 Task: Look for space in Hannō, Japan from 9th June, 2023 to 11th June, 2023 for 2 adults in price range Rs.6000 to Rs.10000. Place can be entire place with 2 bedrooms having 2 beds and 1 bathroom. Property type can be house, flat, guest house. Amenities needed are: wifi. Booking option can be shelf check-in. Required host language is English.
Action: Mouse moved to (553, 132)
Screenshot: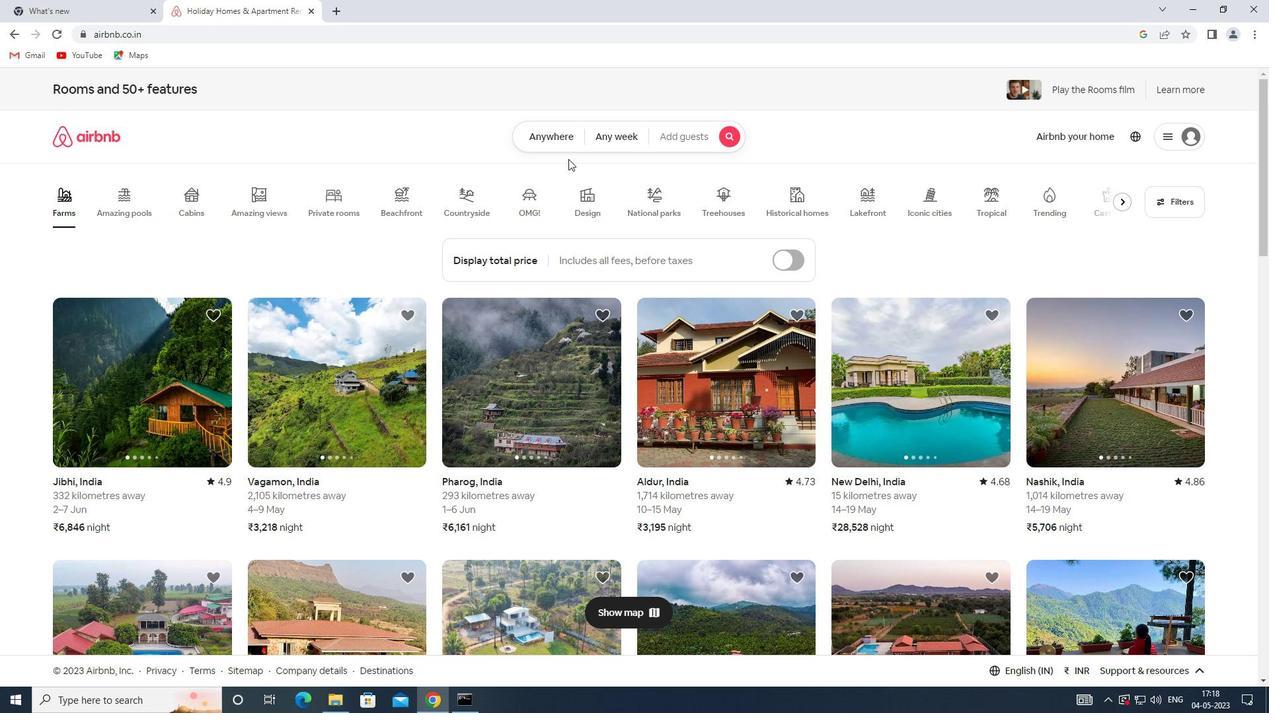 
Action: Mouse pressed left at (553, 132)
Screenshot: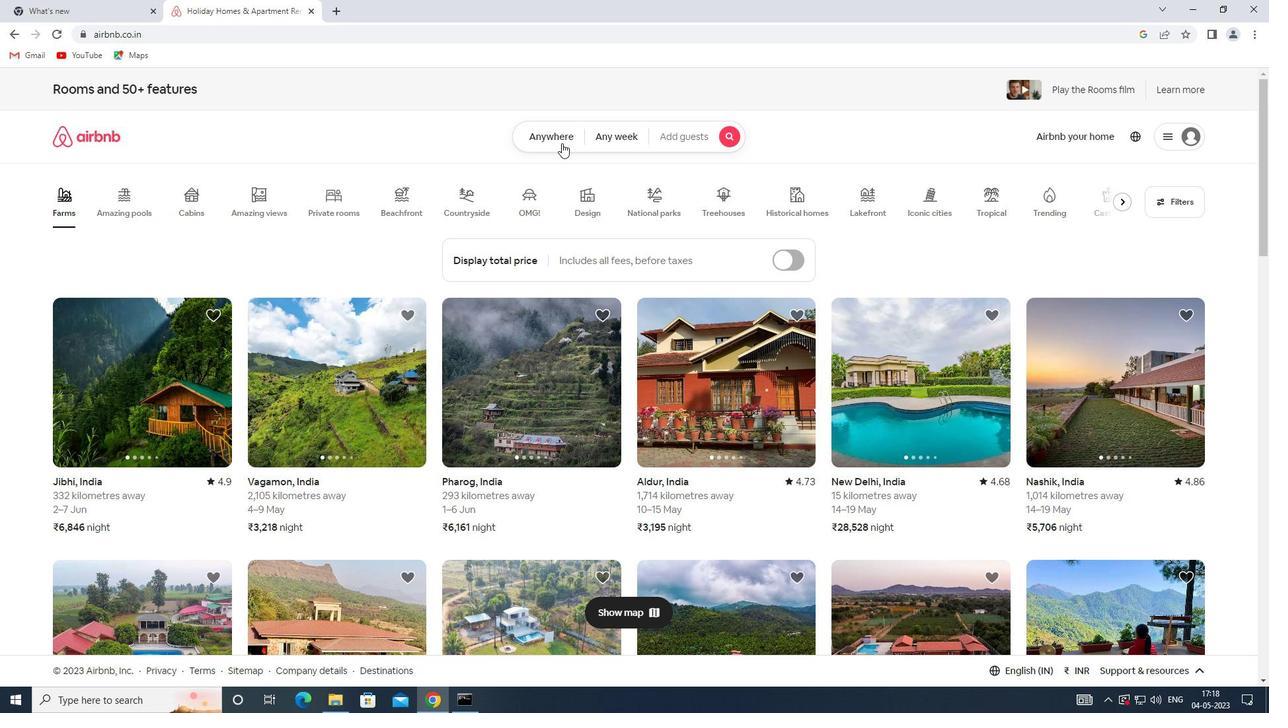 
Action: Mouse moved to (411, 192)
Screenshot: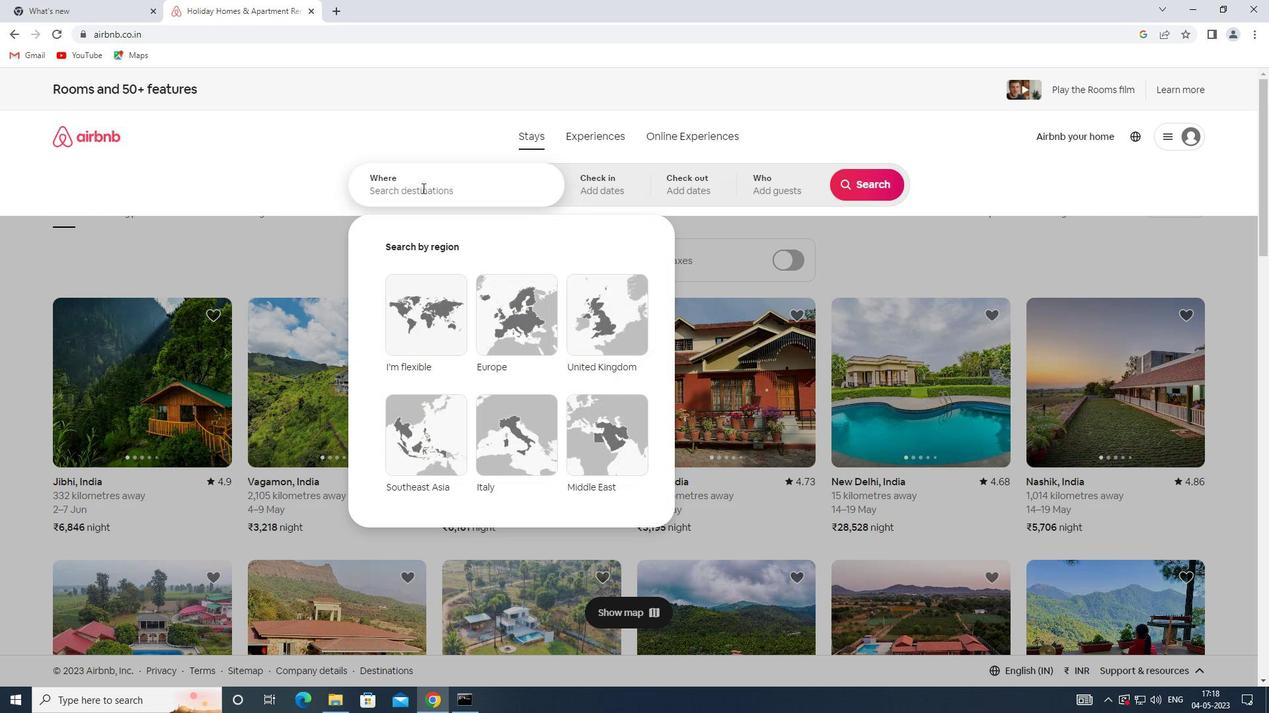 
Action: Mouse pressed left at (411, 192)
Screenshot: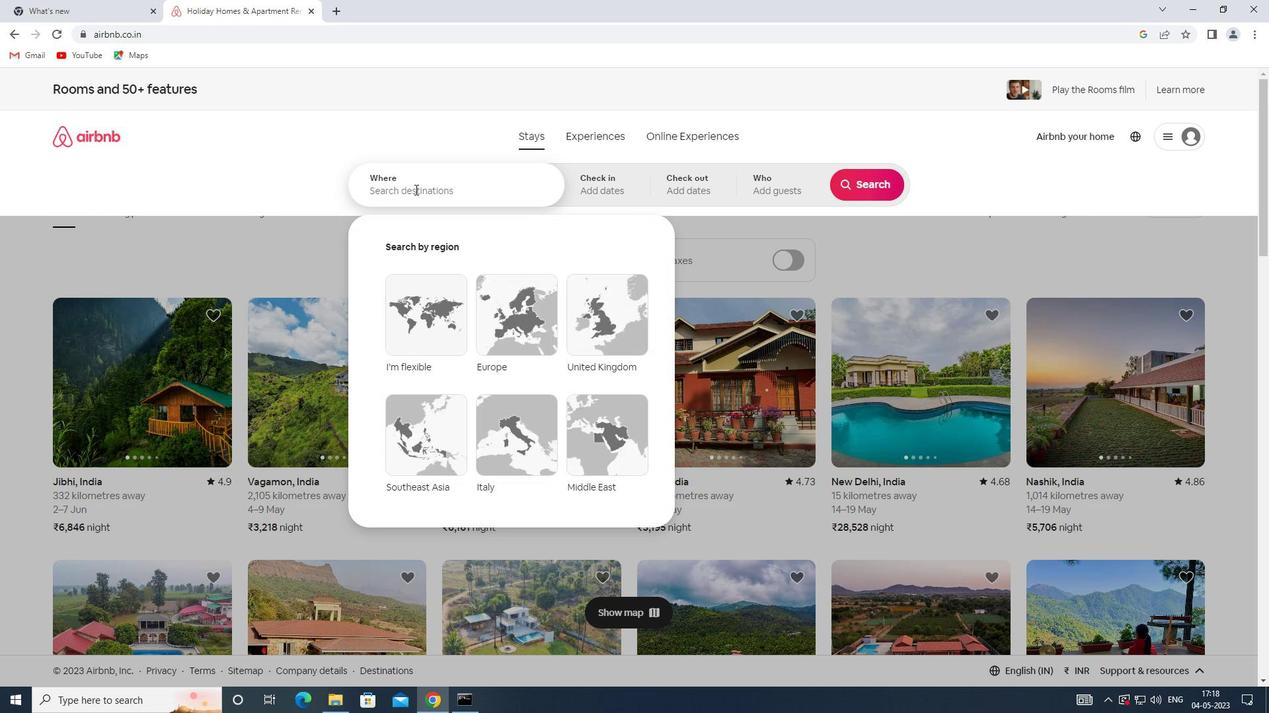 
Action: Key pressed <Key.shift>HANNO,<Key.shift>JAPAN
Screenshot: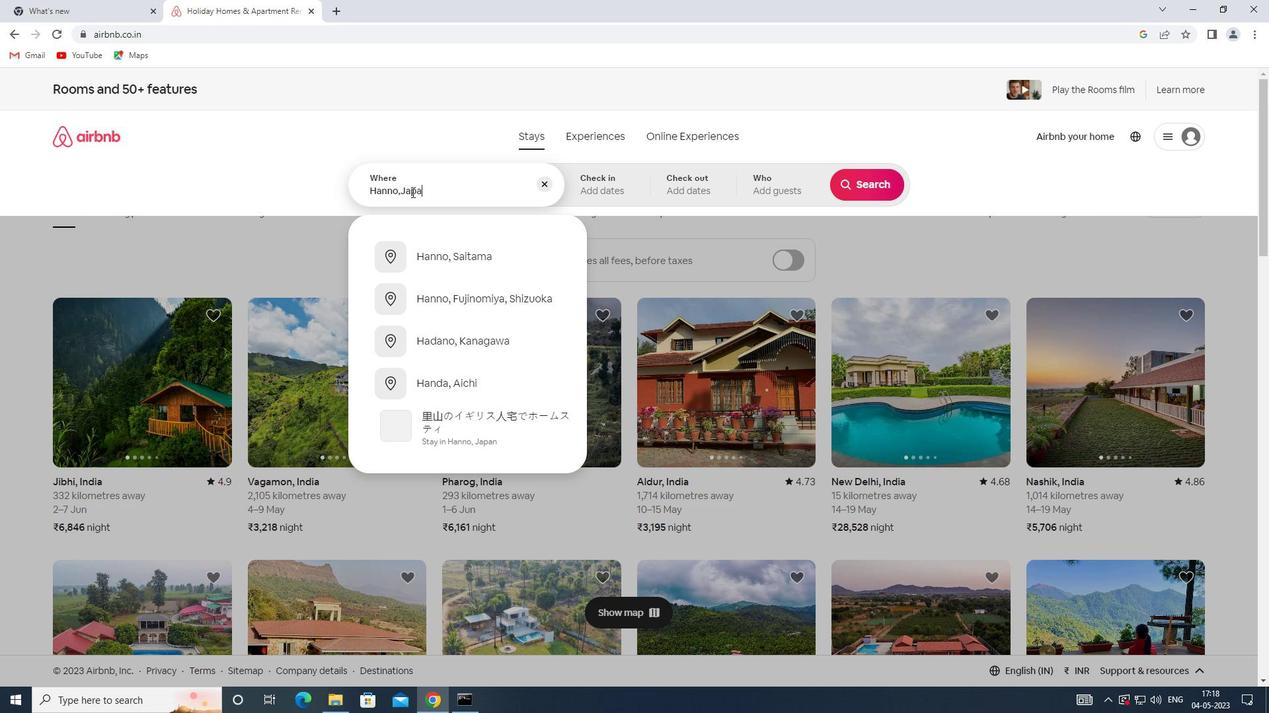 
Action: Mouse moved to (628, 192)
Screenshot: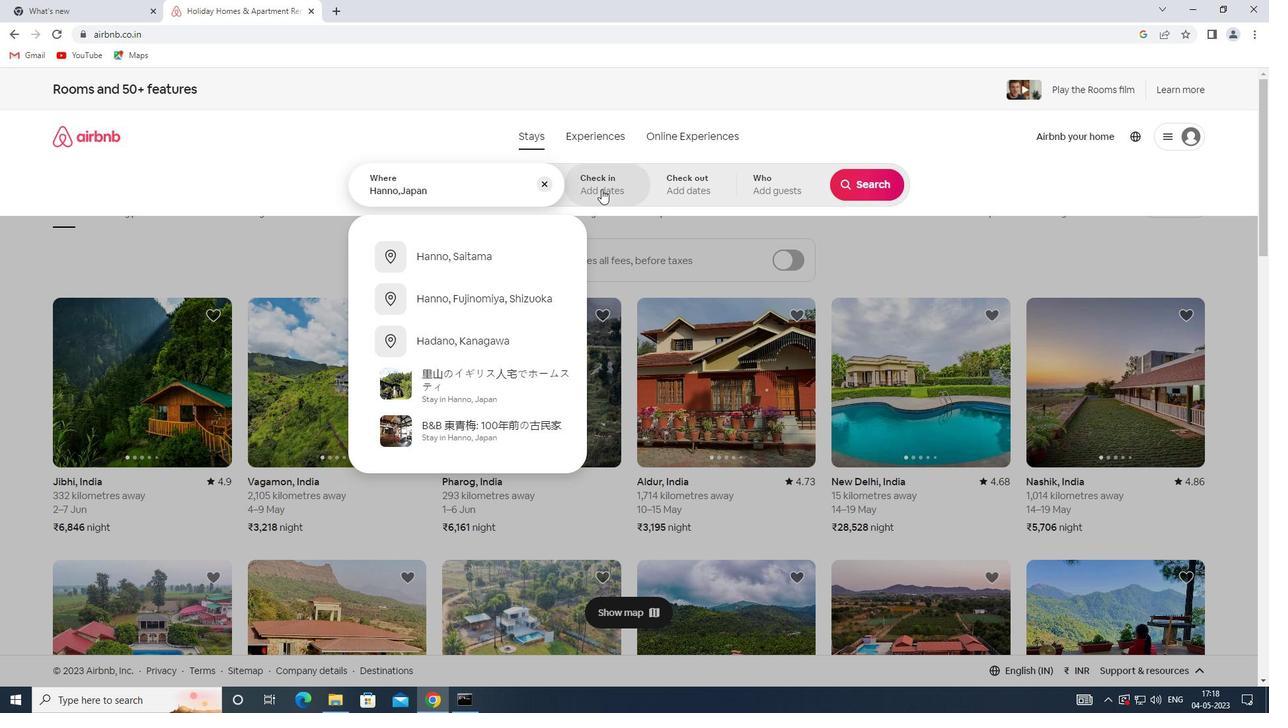 
Action: Mouse pressed left at (628, 192)
Screenshot: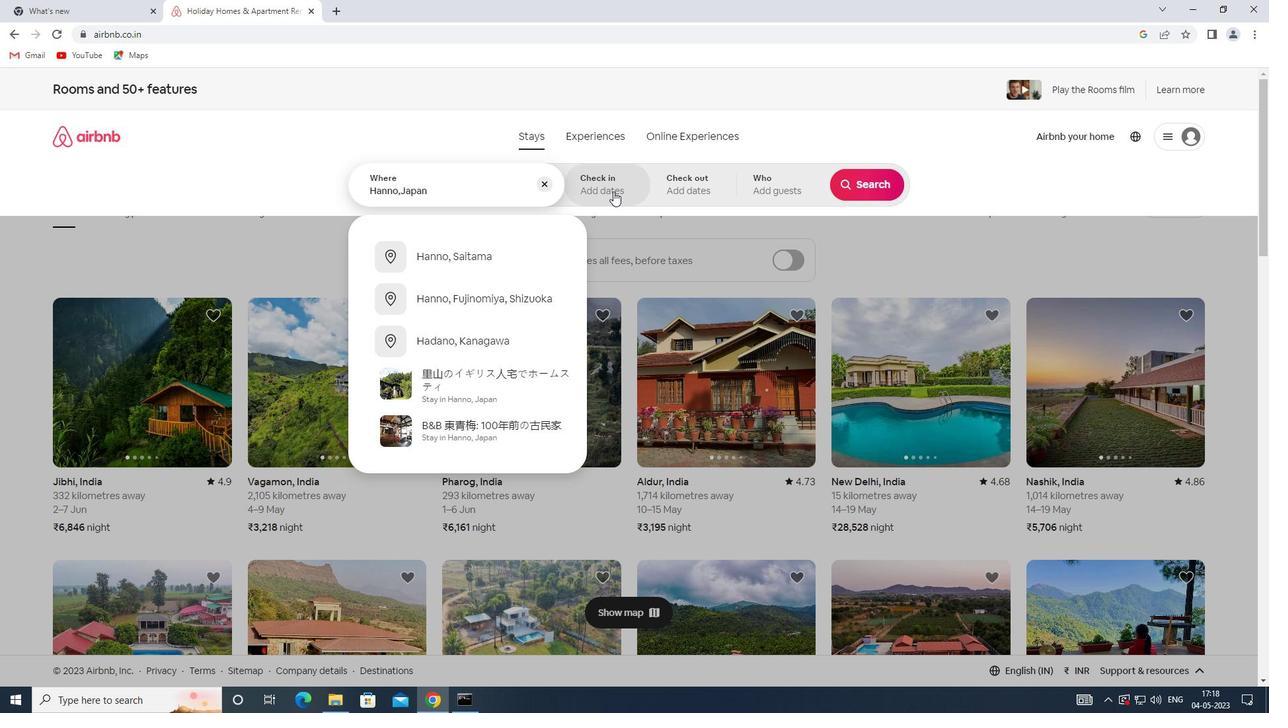 
Action: Mouse moved to (809, 381)
Screenshot: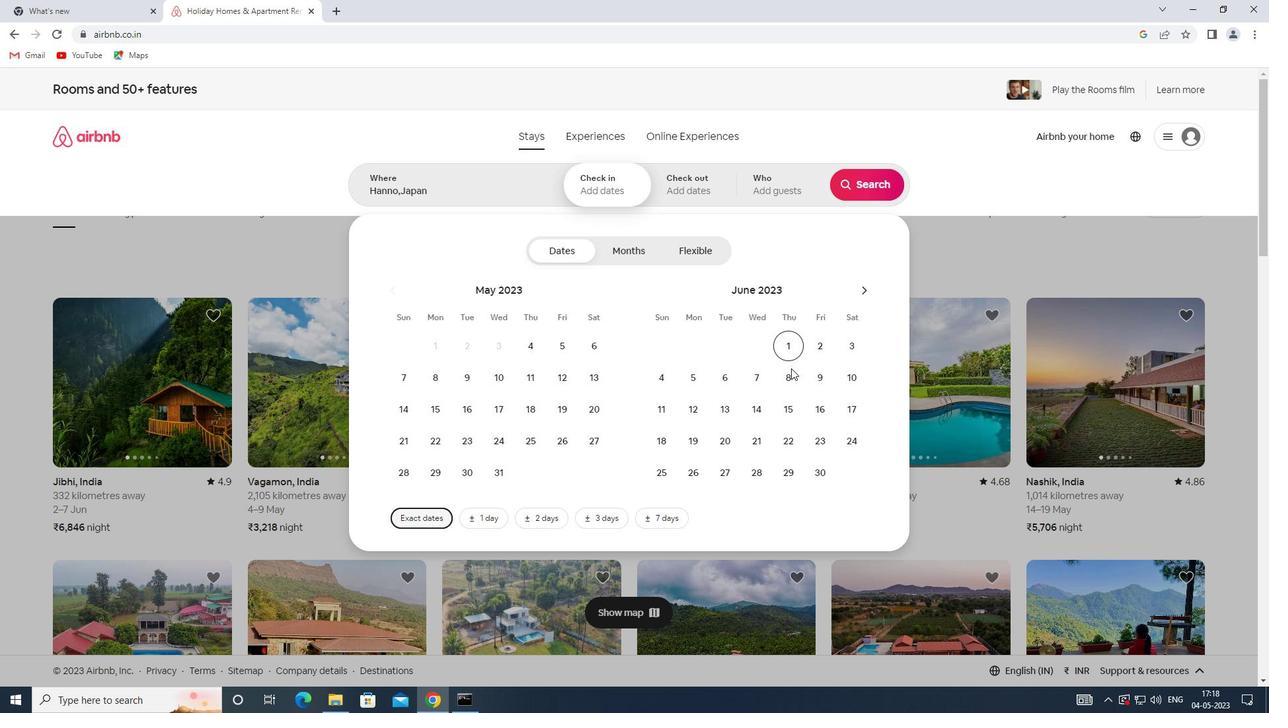 
Action: Mouse pressed left at (809, 381)
Screenshot: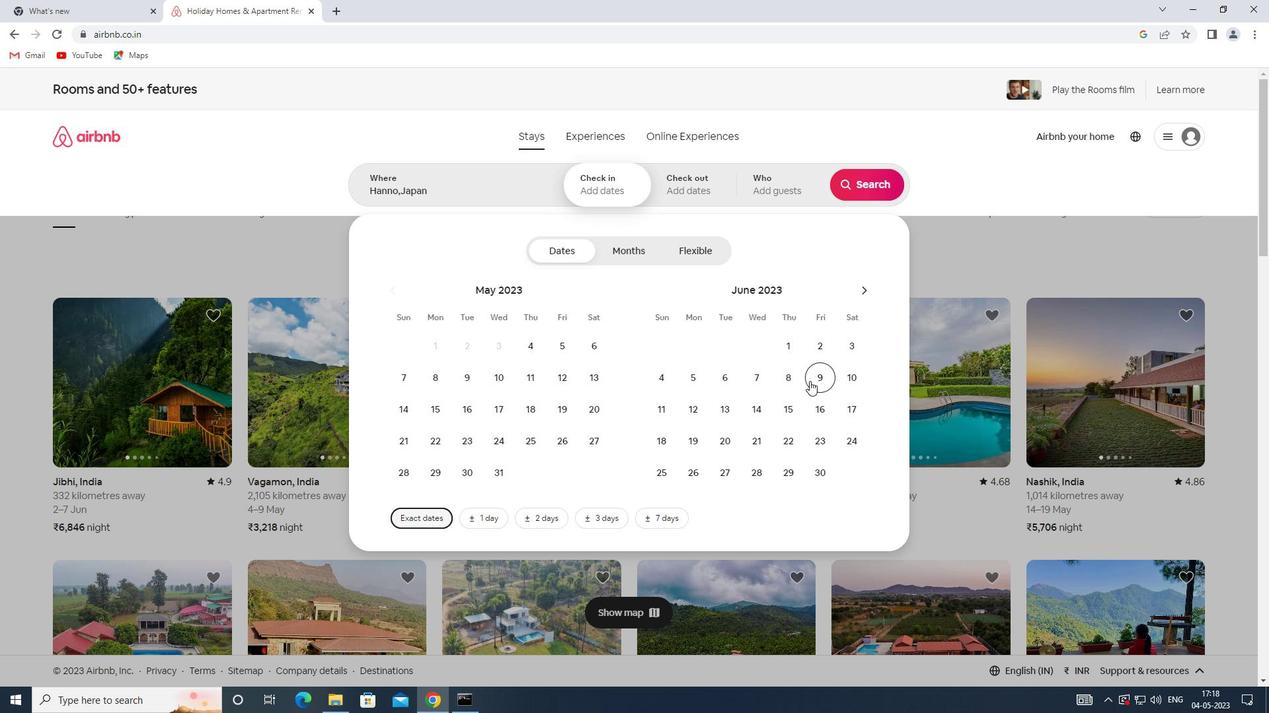 
Action: Mouse moved to (658, 413)
Screenshot: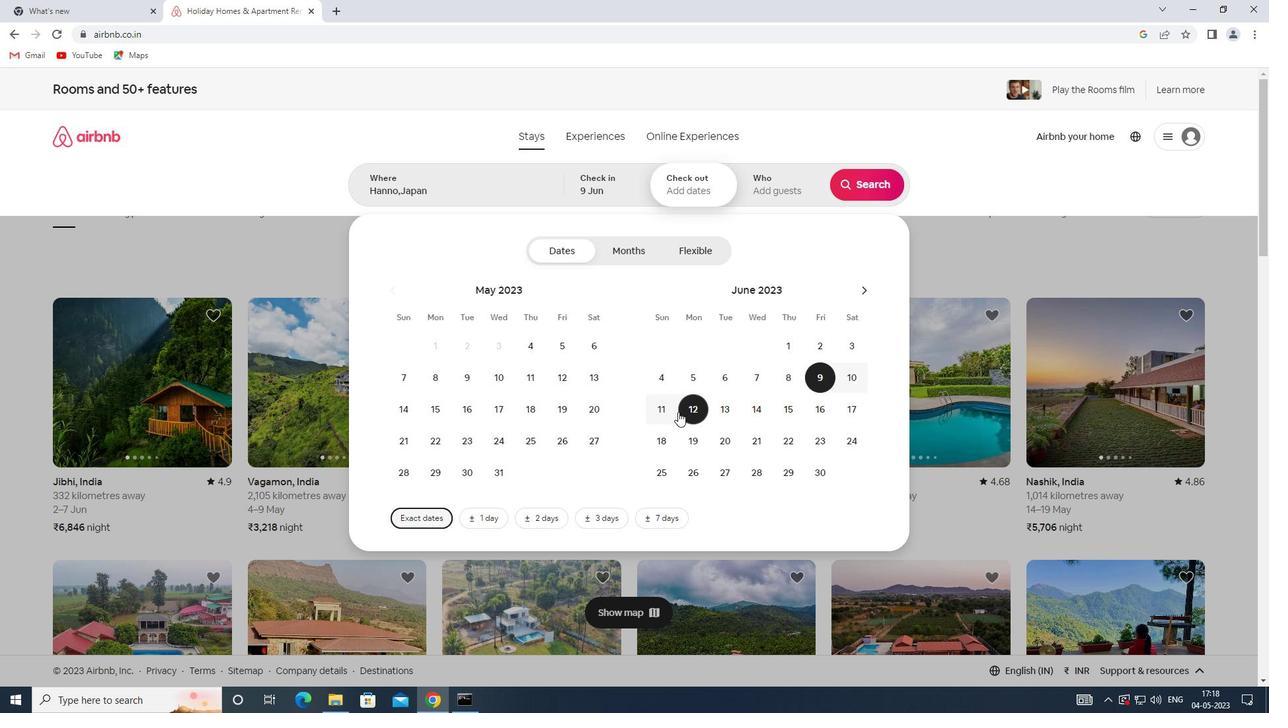 
Action: Mouse pressed left at (658, 413)
Screenshot: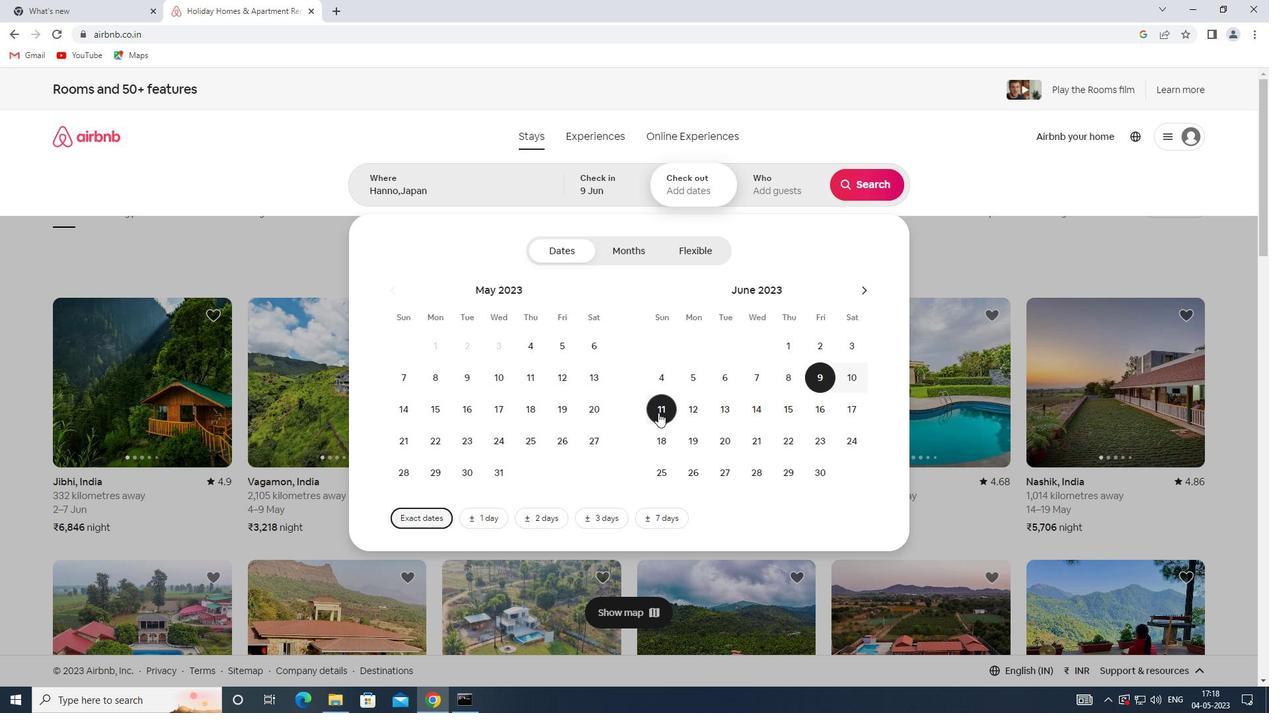 
Action: Mouse moved to (774, 189)
Screenshot: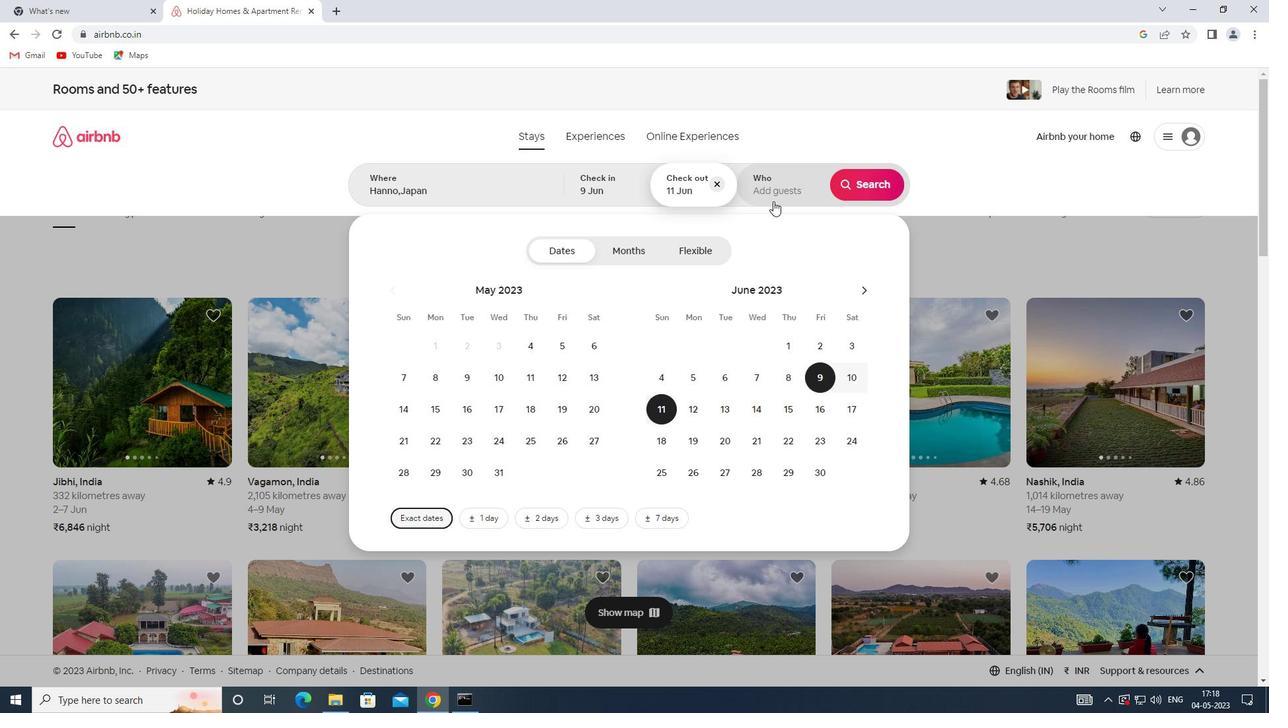 
Action: Mouse pressed left at (774, 189)
Screenshot: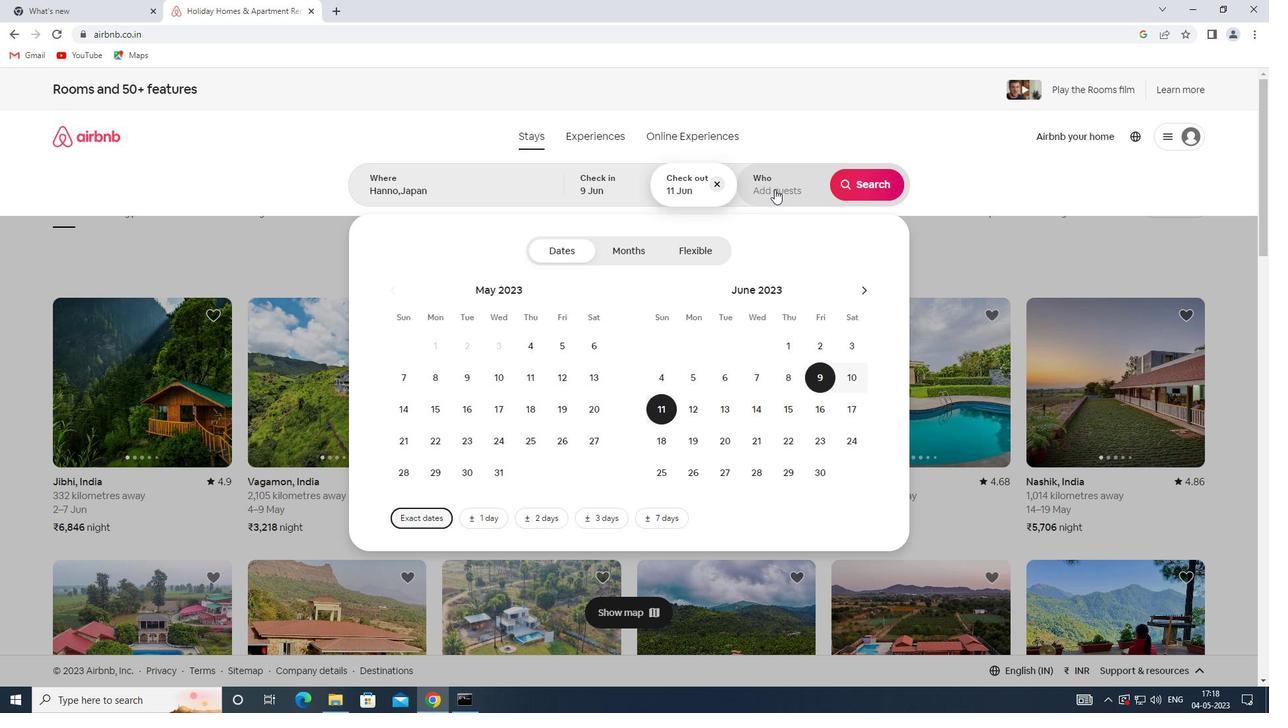 
Action: Mouse moved to (863, 259)
Screenshot: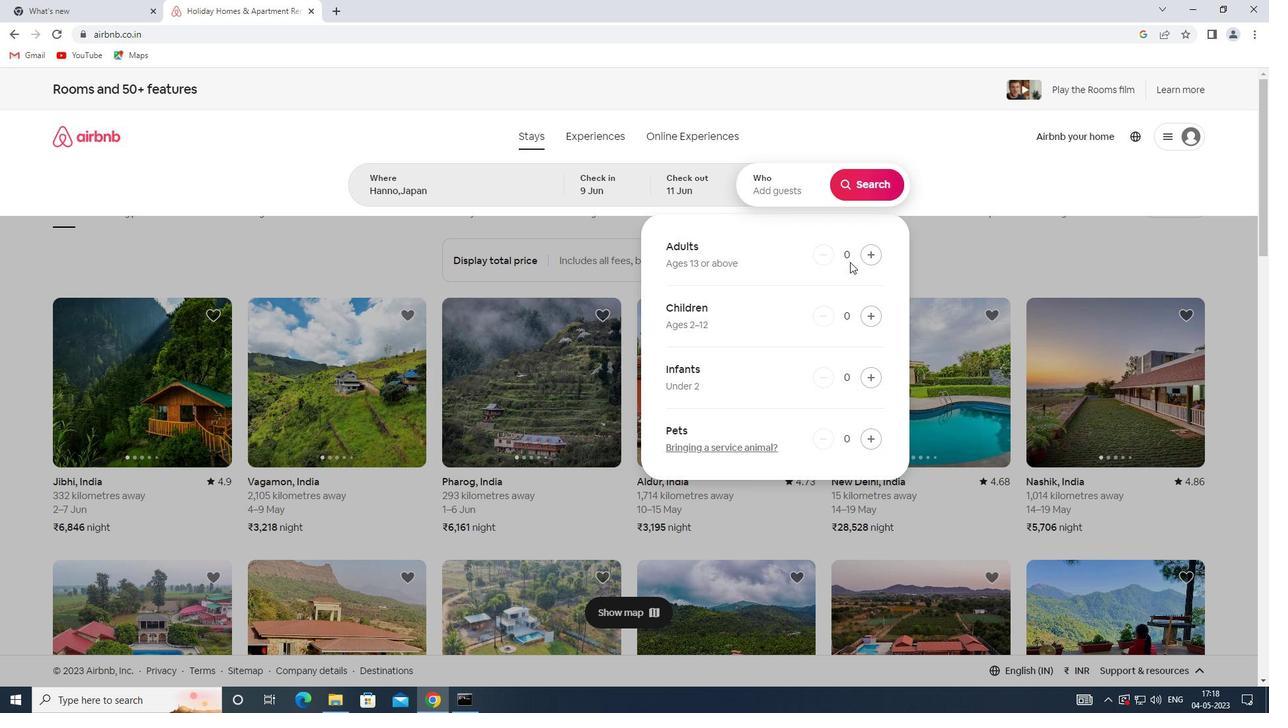 
Action: Mouse pressed left at (863, 259)
Screenshot: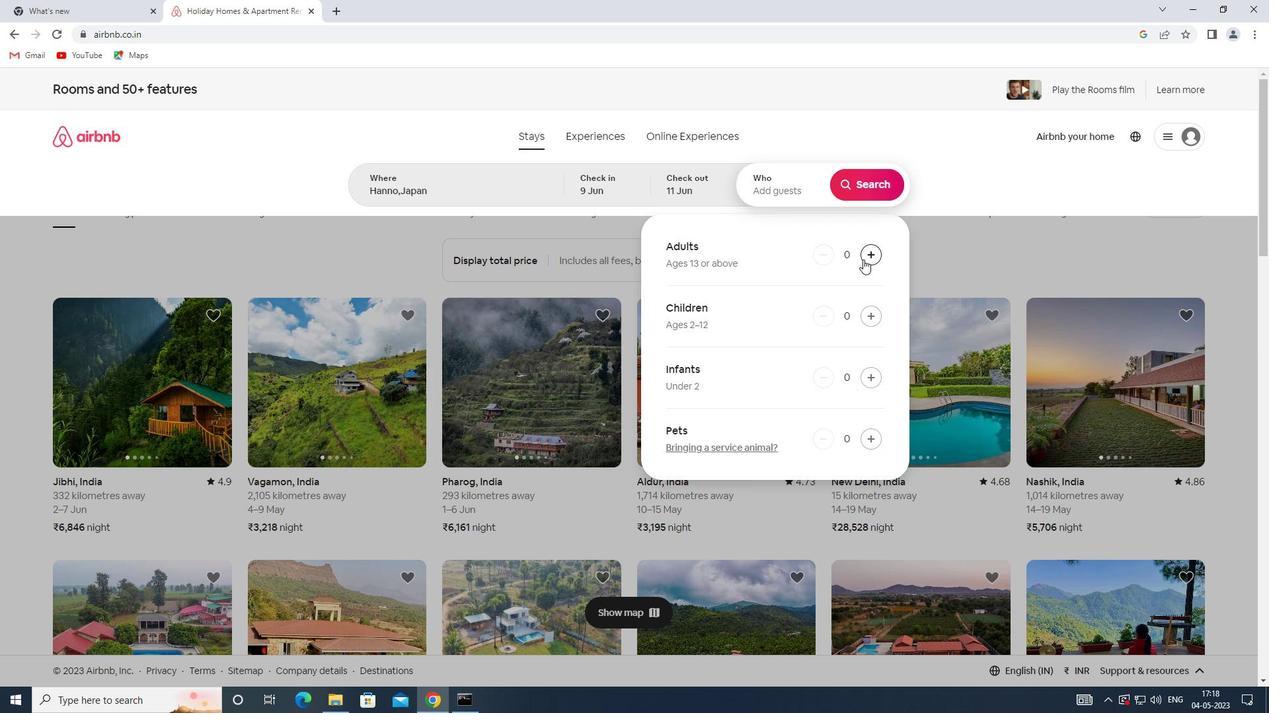 
Action: Mouse pressed left at (863, 259)
Screenshot: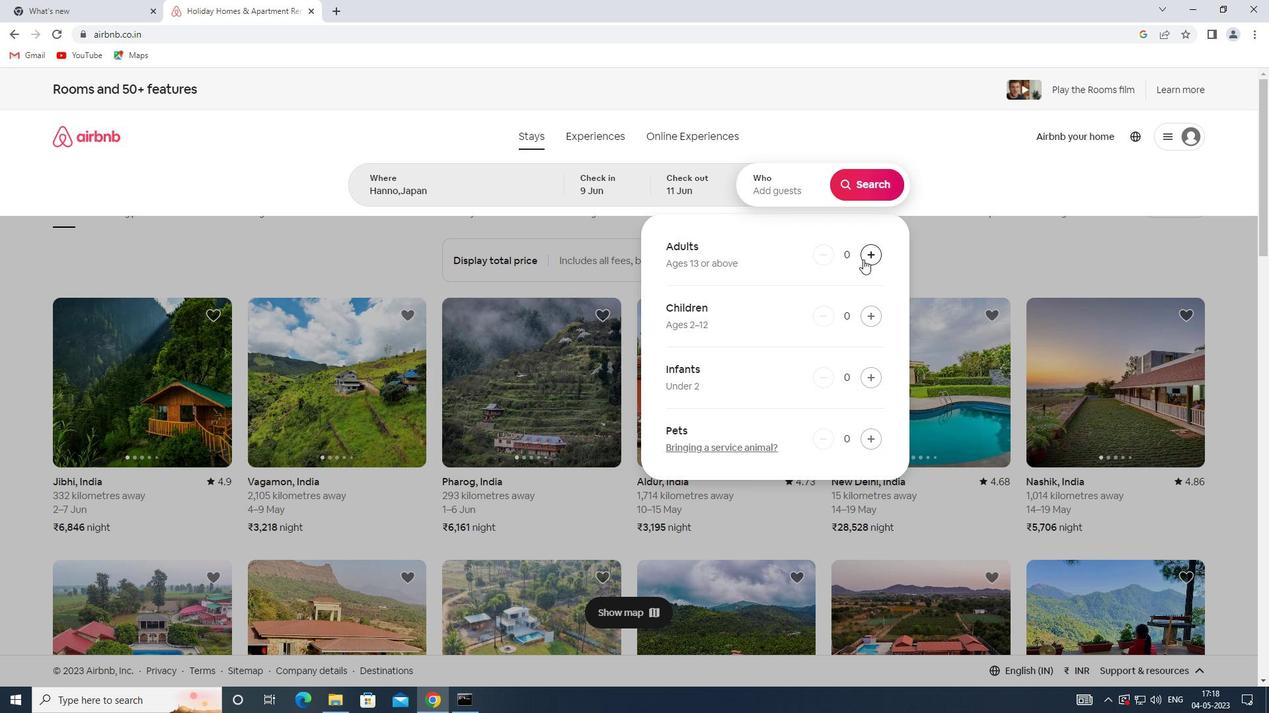 
Action: Mouse moved to (865, 194)
Screenshot: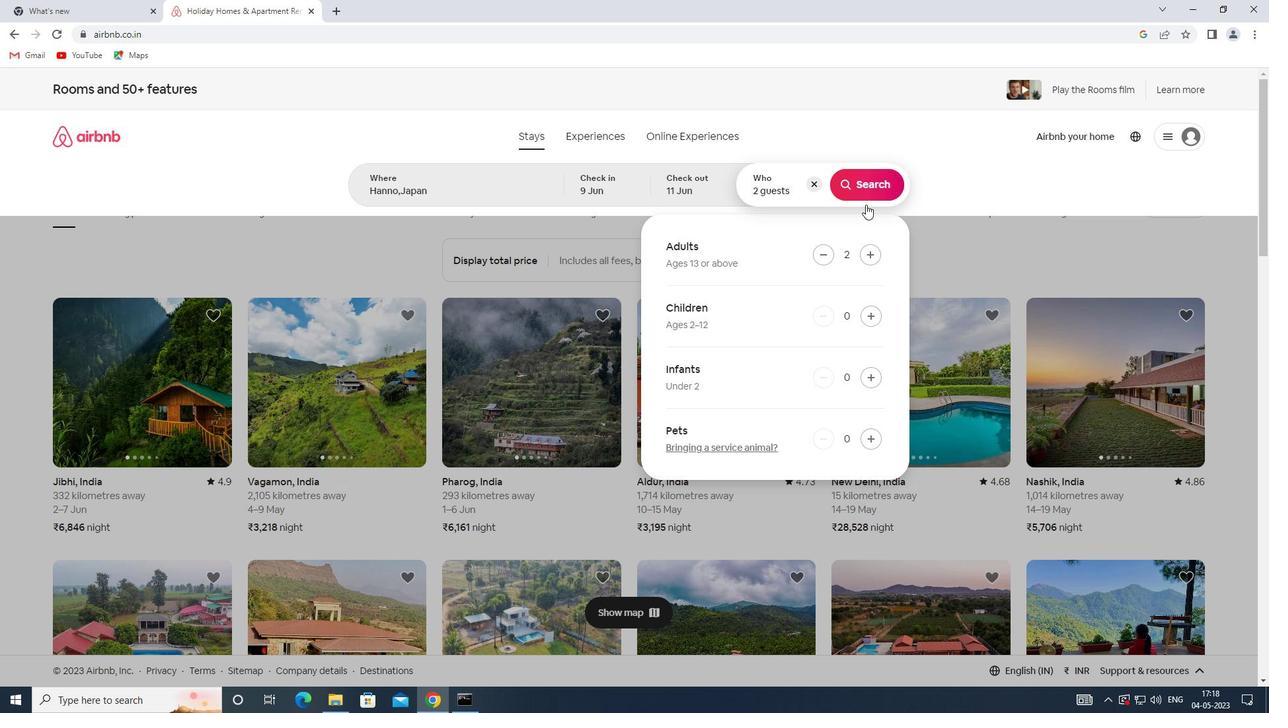 
Action: Mouse pressed left at (865, 194)
Screenshot: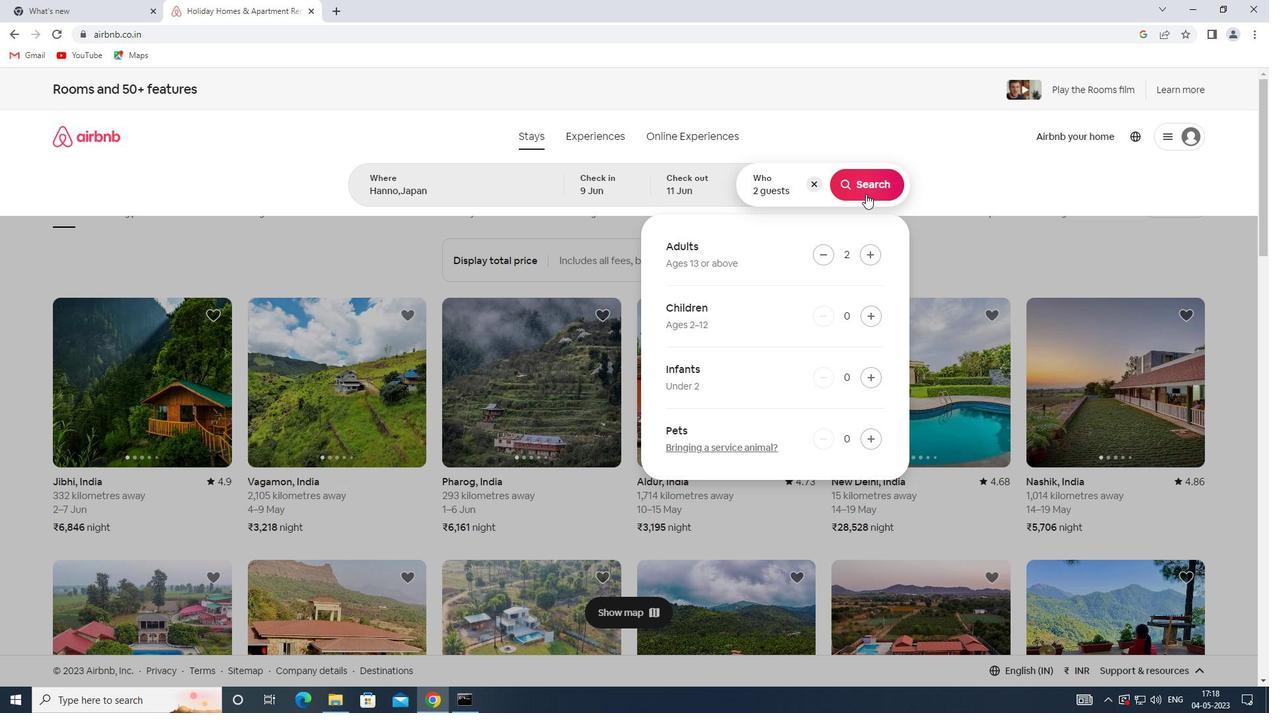 
Action: Mouse moved to (1193, 150)
Screenshot: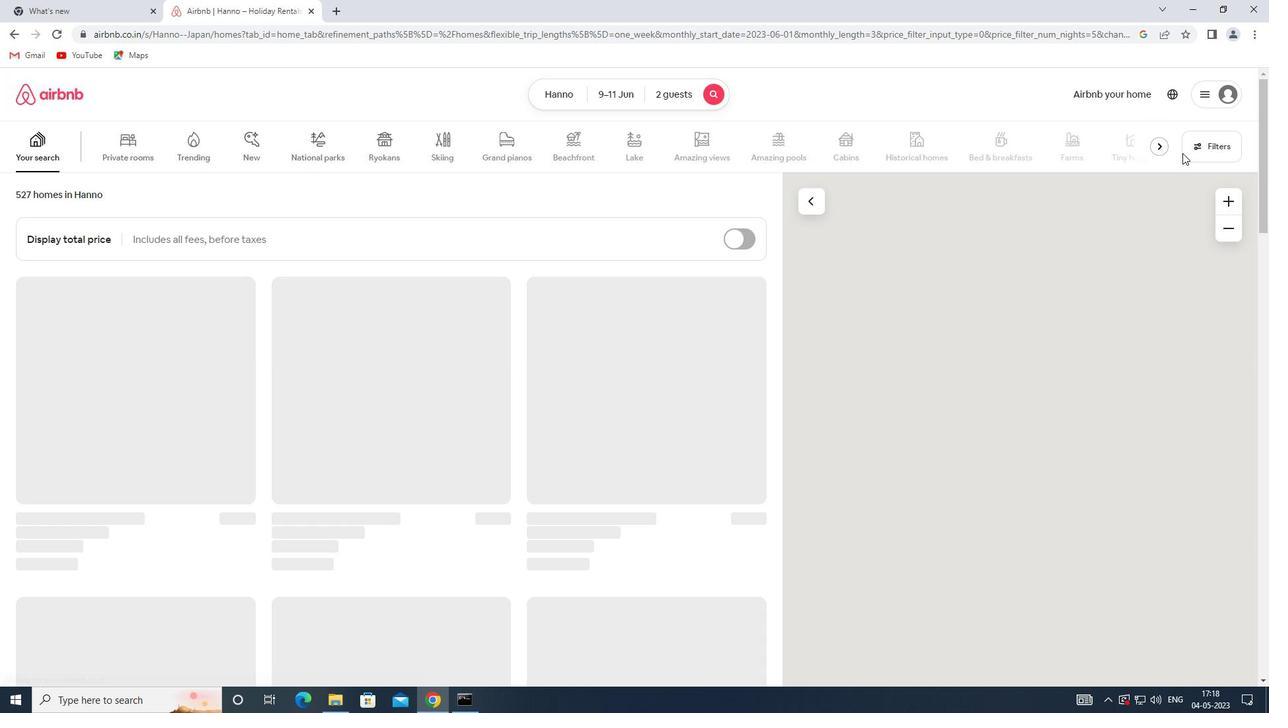 
Action: Mouse pressed left at (1193, 150)
Screenshot: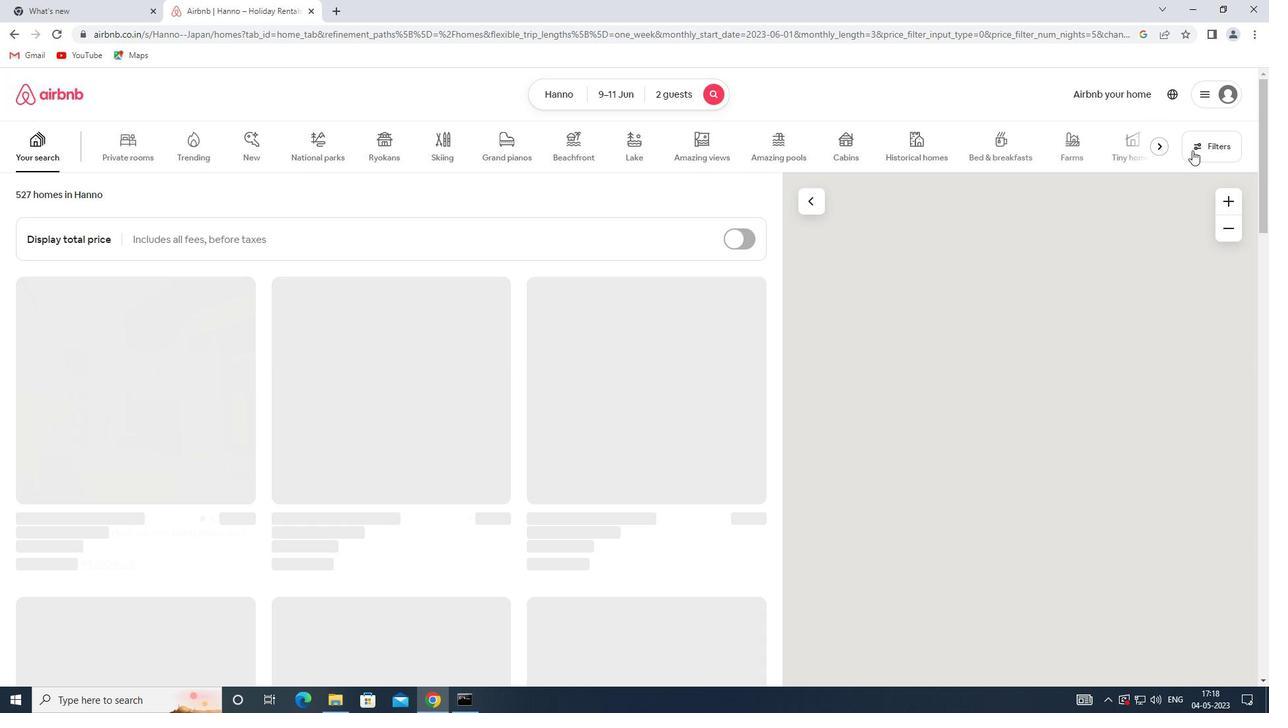 
Action: Mouse moved to (487, 317)
Screenshot: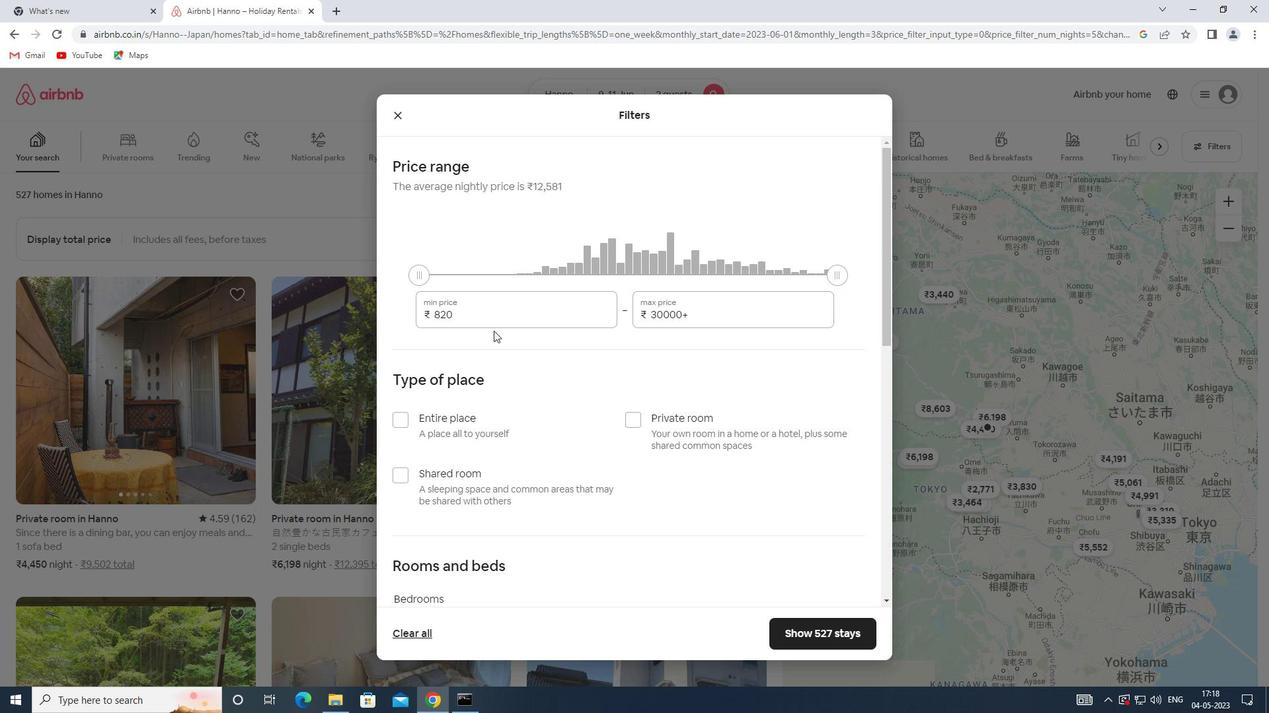 
Action: Mouse pressed left at (487, 317)
Screenshot: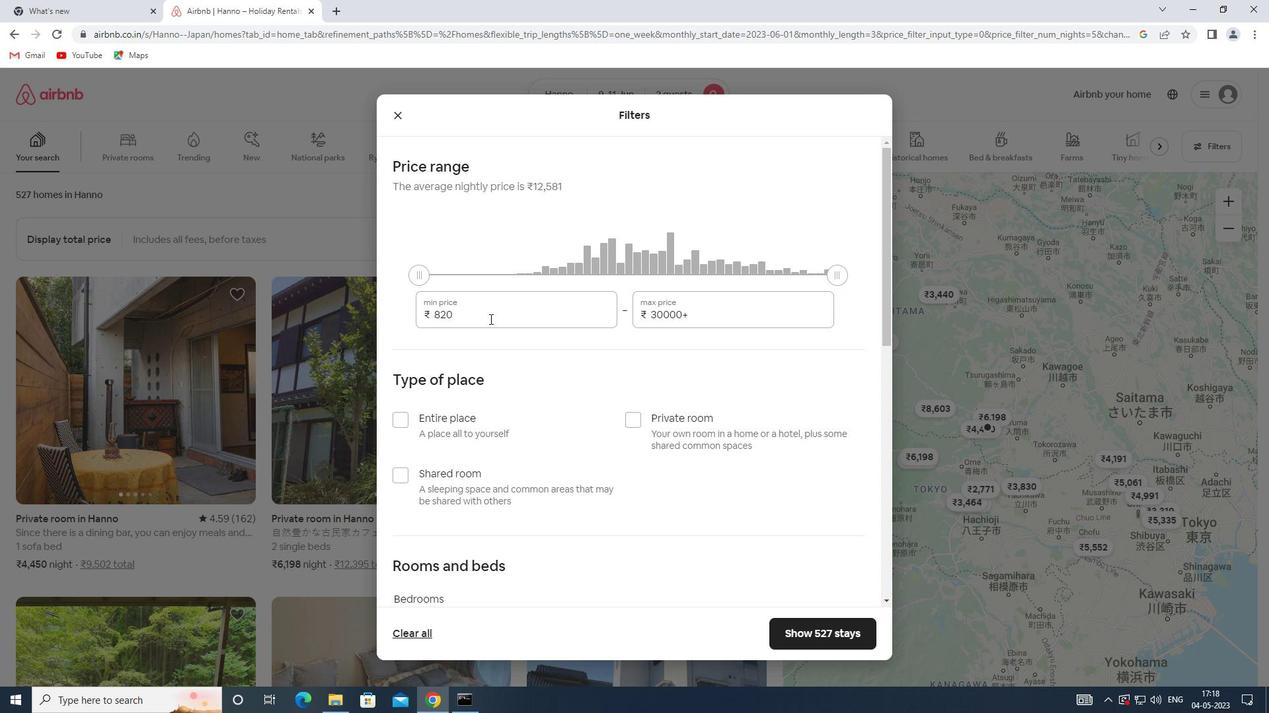 
Action: Mouse moved to (281, 317)
Screenshot: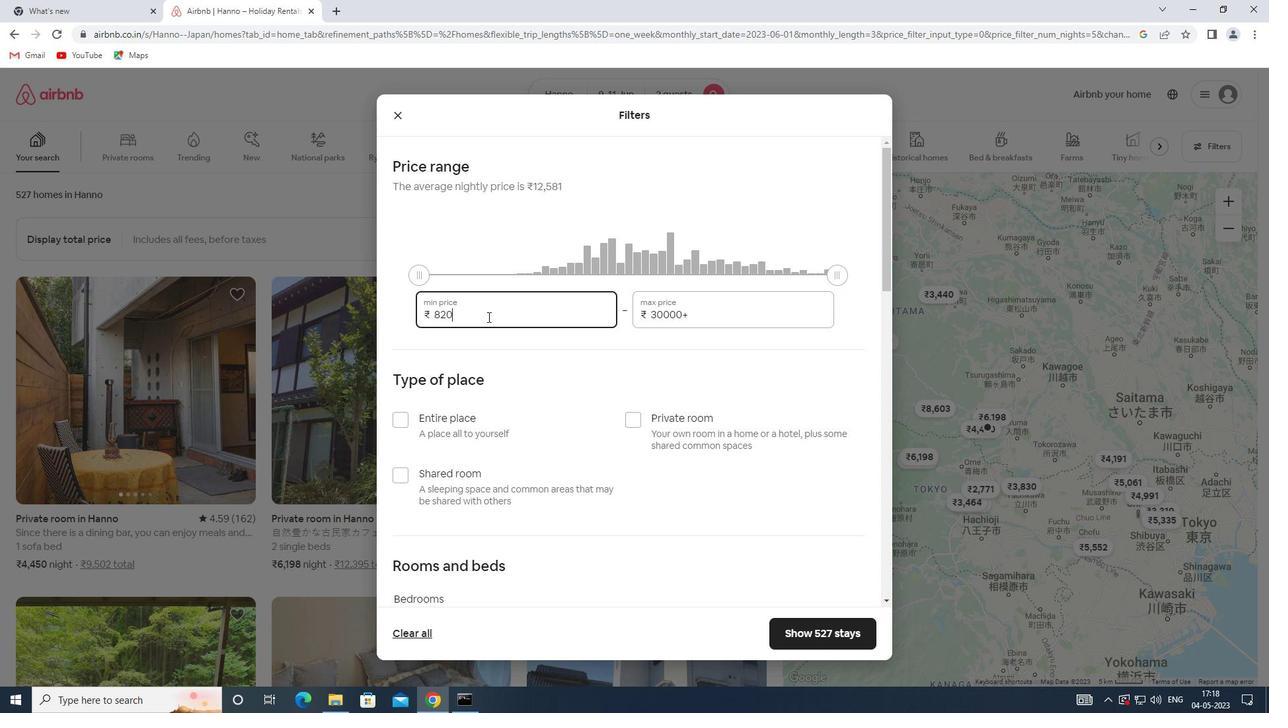 
Action: Key pressed 6000
Screenshot: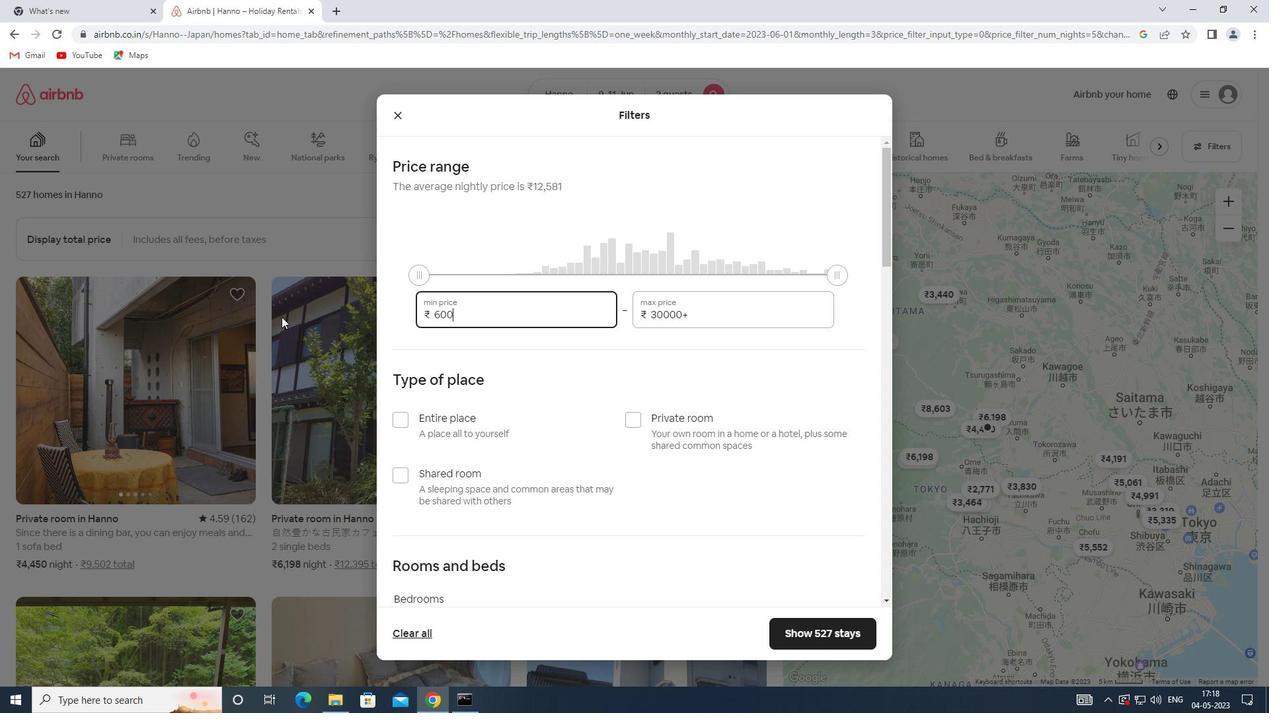 
Action: Mouse moved to (707, 315)
Screenshot: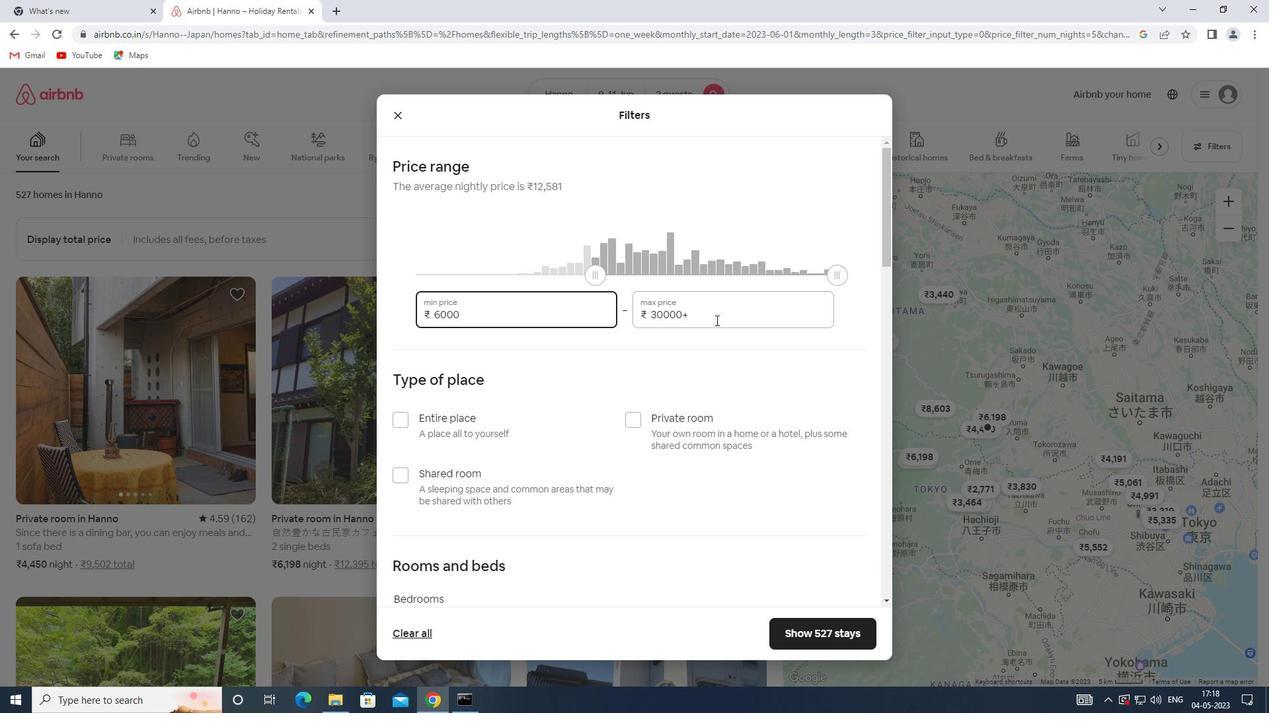 
Action: Mouse pressed left at (707, 315)
Screenshot: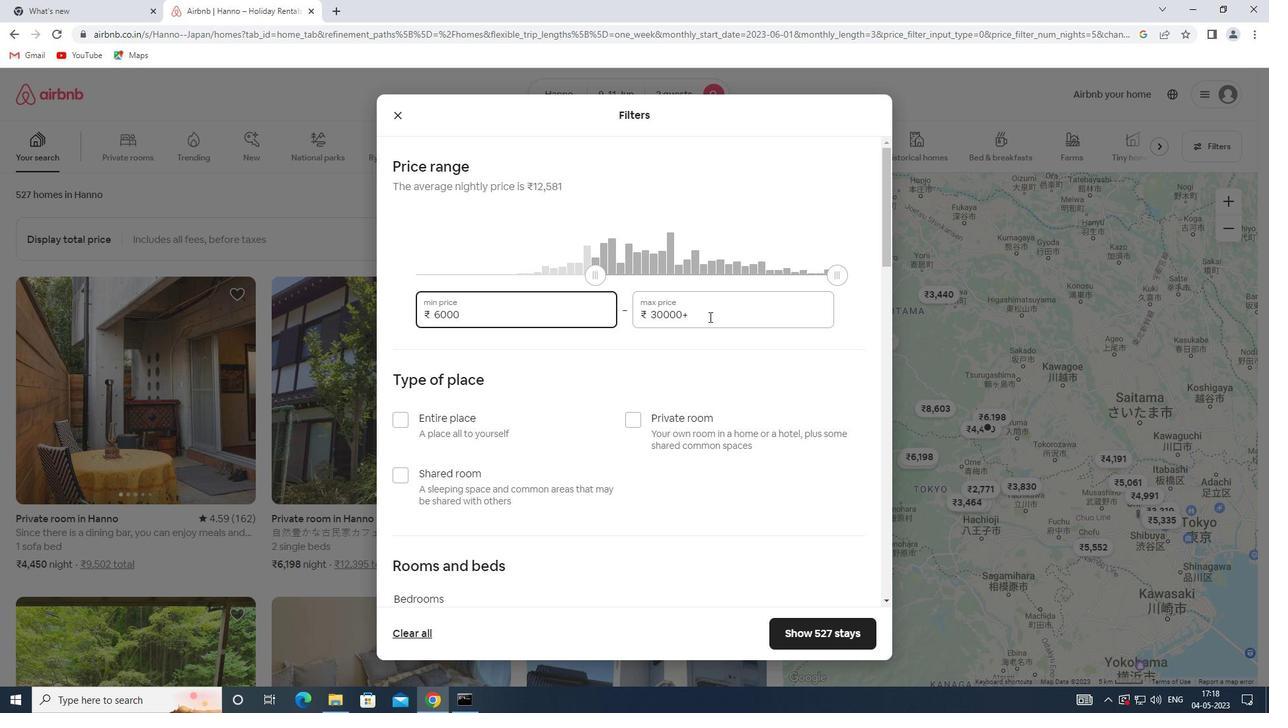 
Action: Mouse moved to (571, 314)
Screenshot: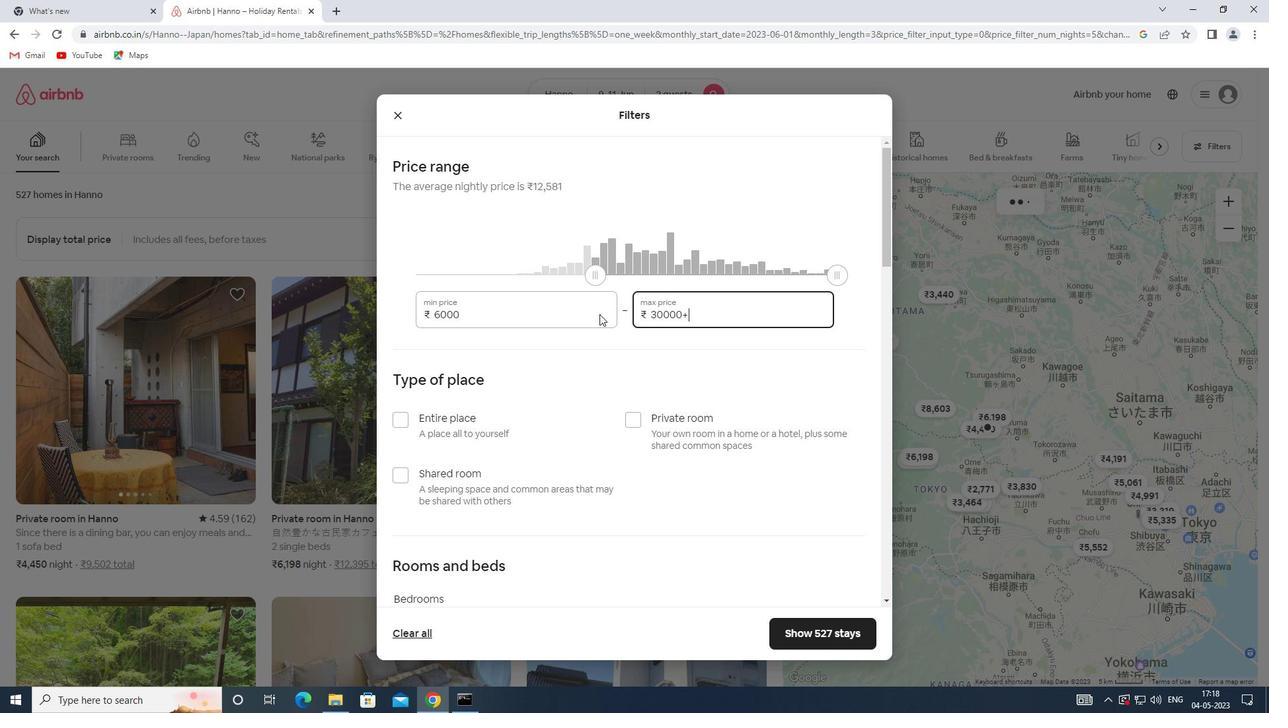 
Action: Key pressed 10000
Screenshot: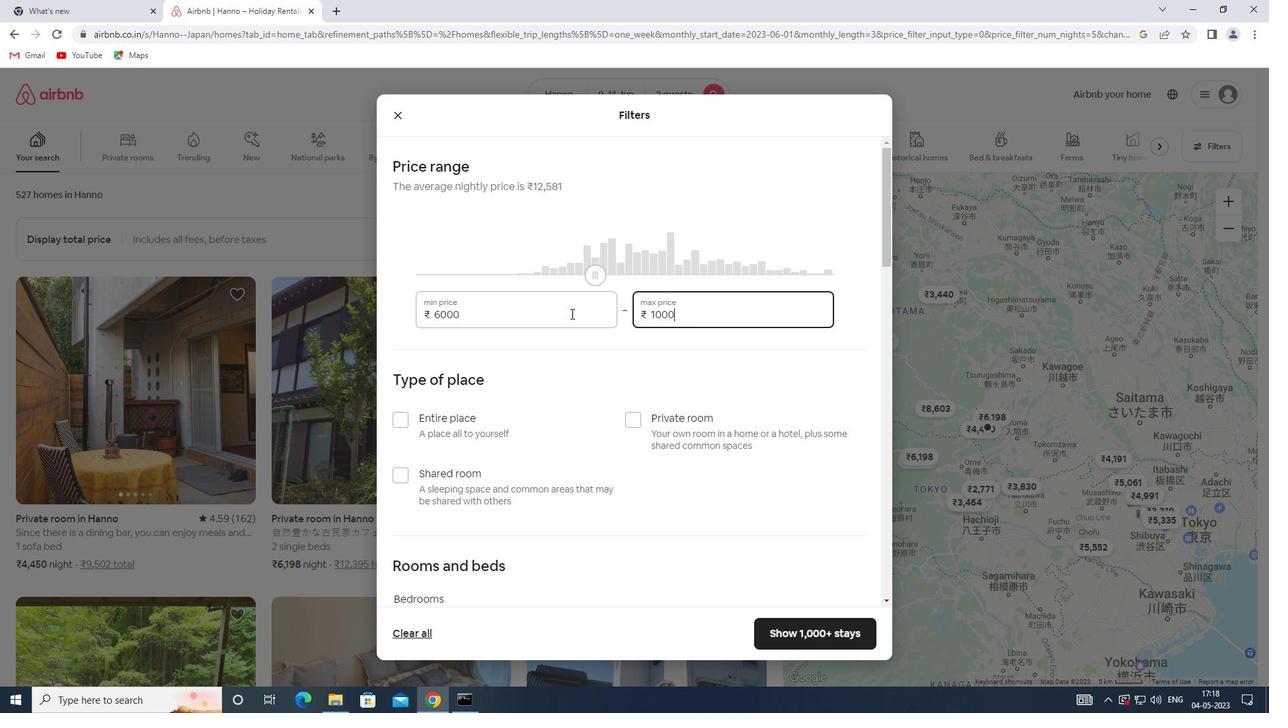 
Action: Mouse moved to (399, 419)
Screenshot: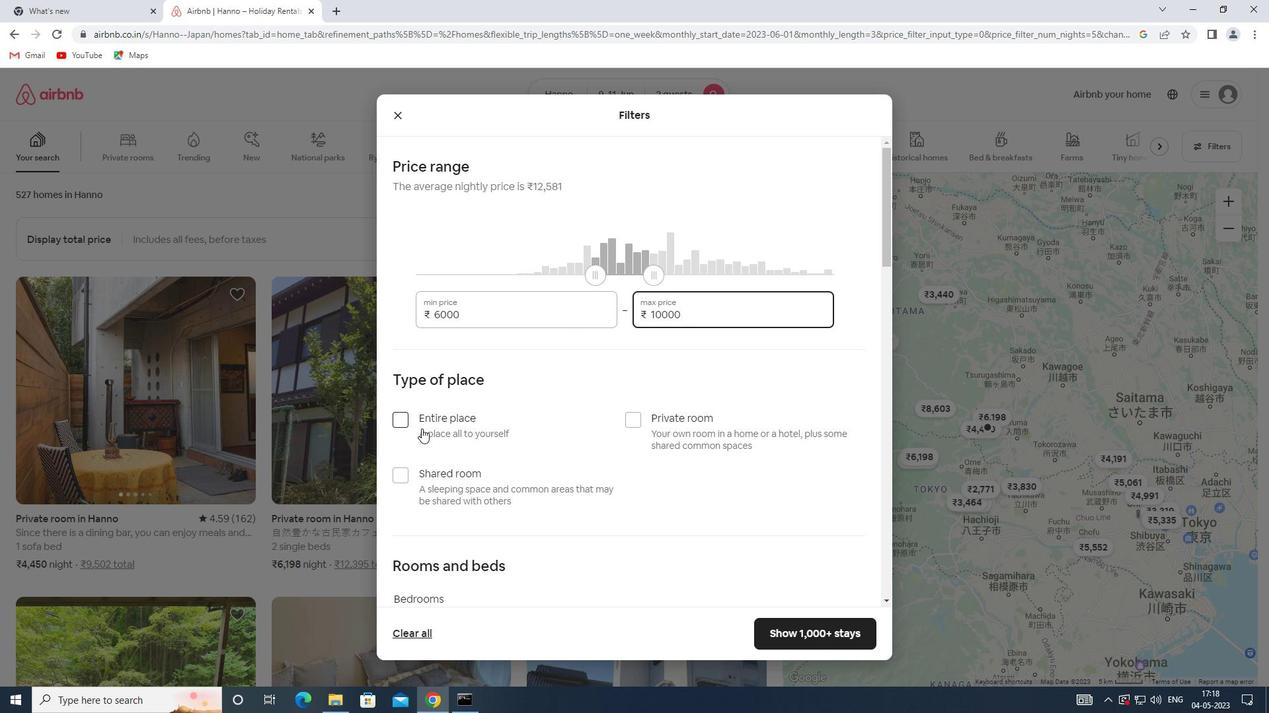 
Action: Mouse pressed left at (399, 419)
Screenshot: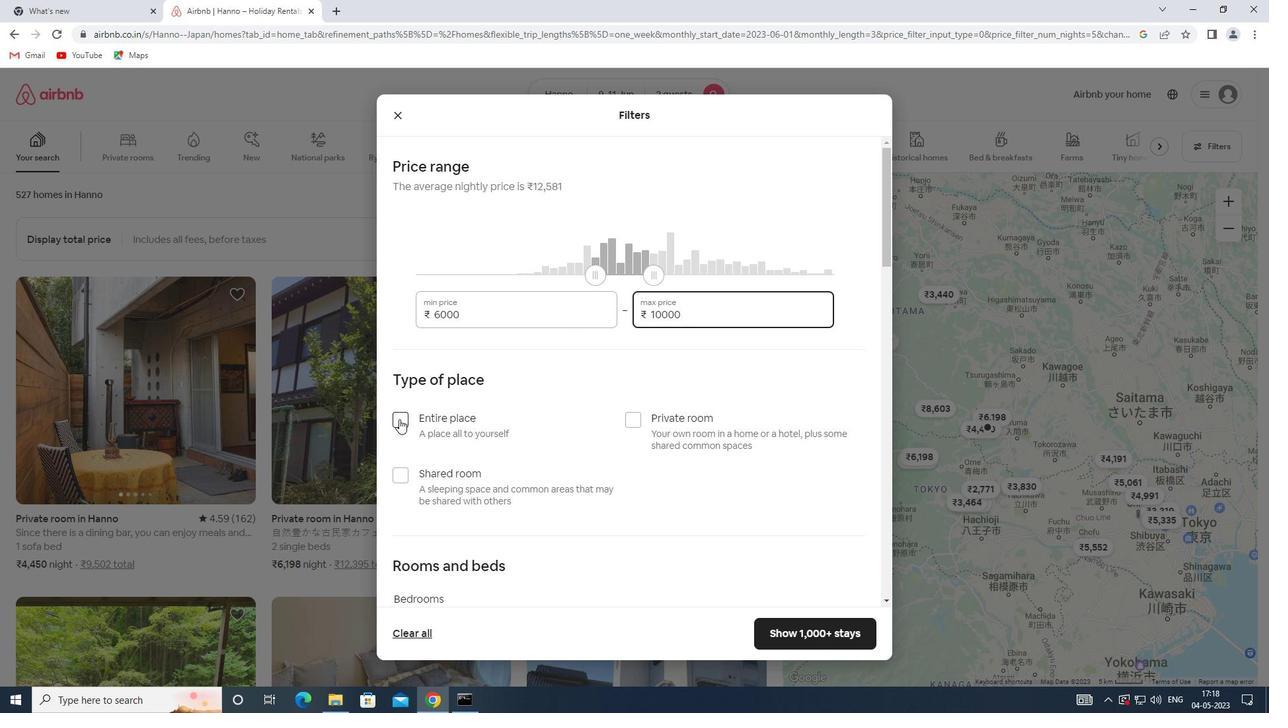
Action: Mouse scrolled (399, 419) with delta (0, 0)
Screenshot: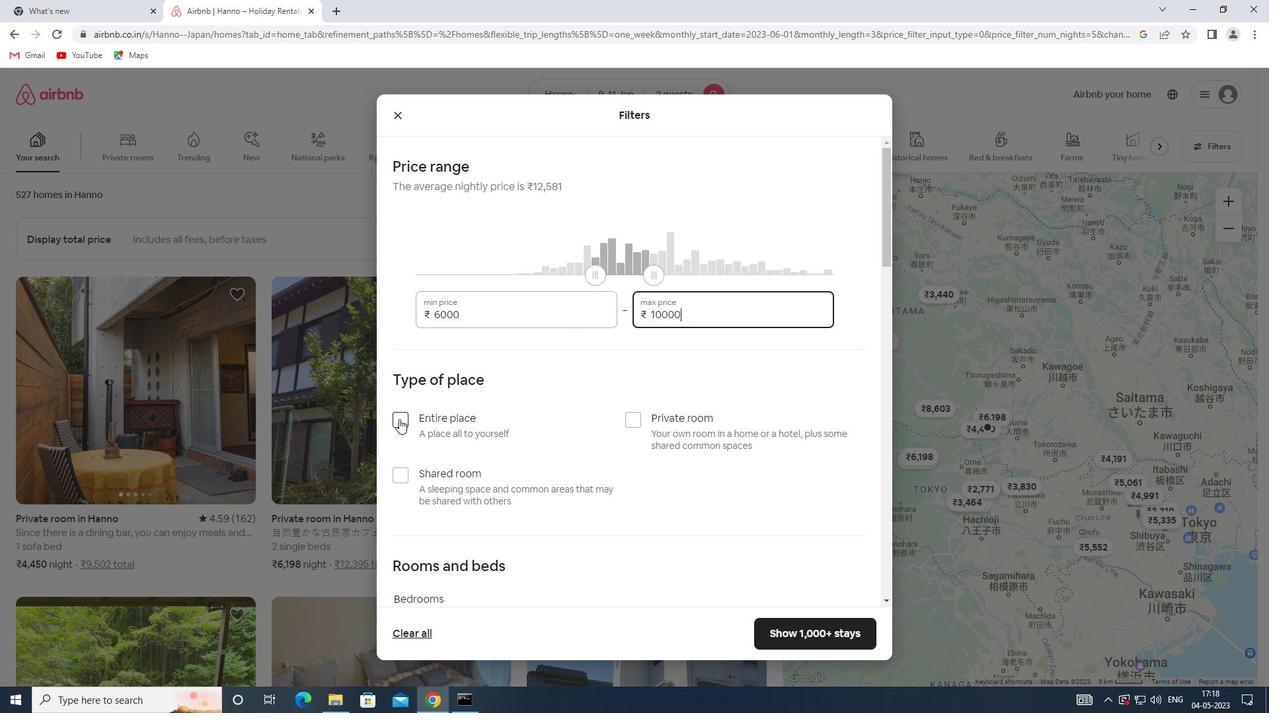 
Action: Mouse scrolled (399, 419) with delta (0, 0)
Screenshot: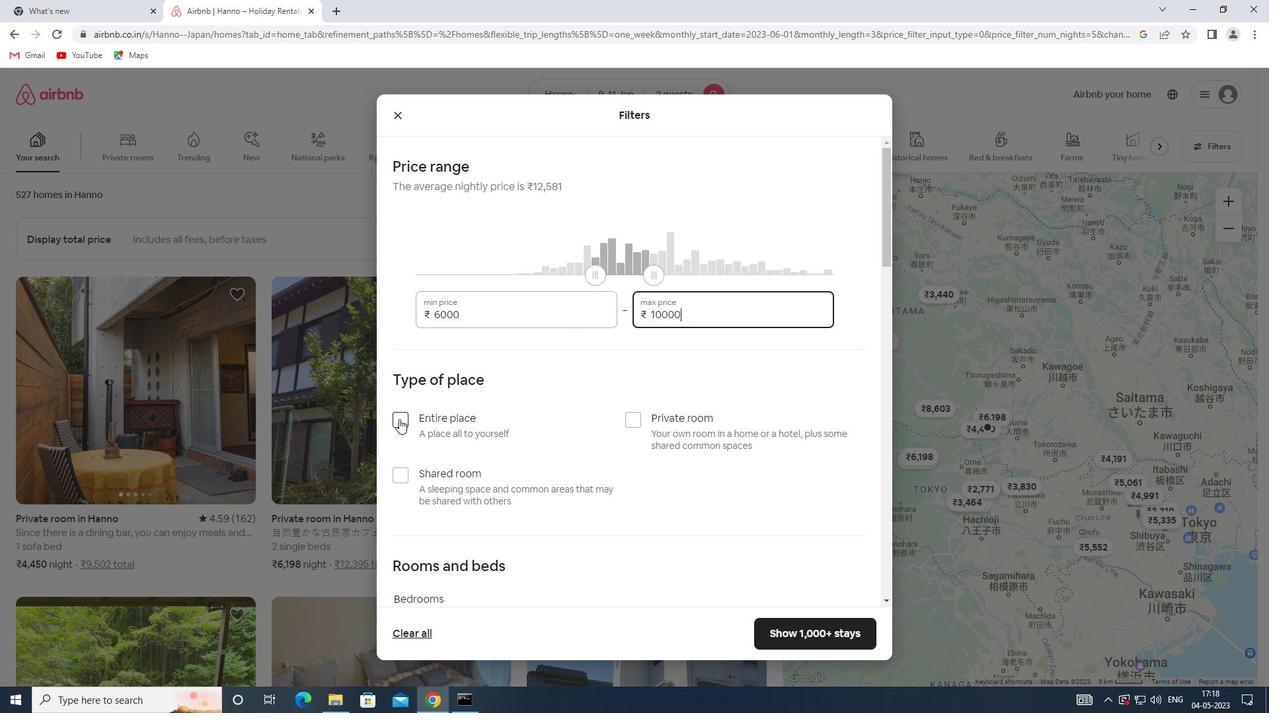 
Action: Mouse scrolled (399, 419) with delta (0, 0)
Screenshot: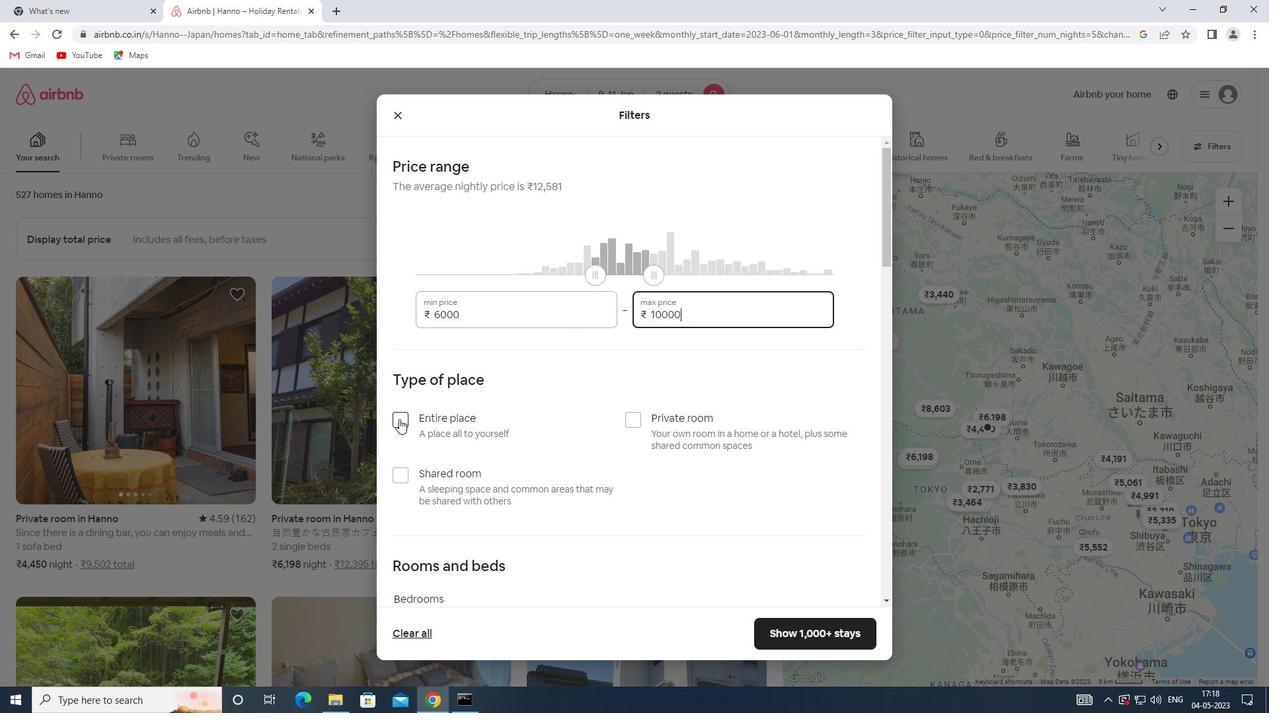 
Action: Mouse scrolled (399, 419) with delta (0, 0)
Screenshot: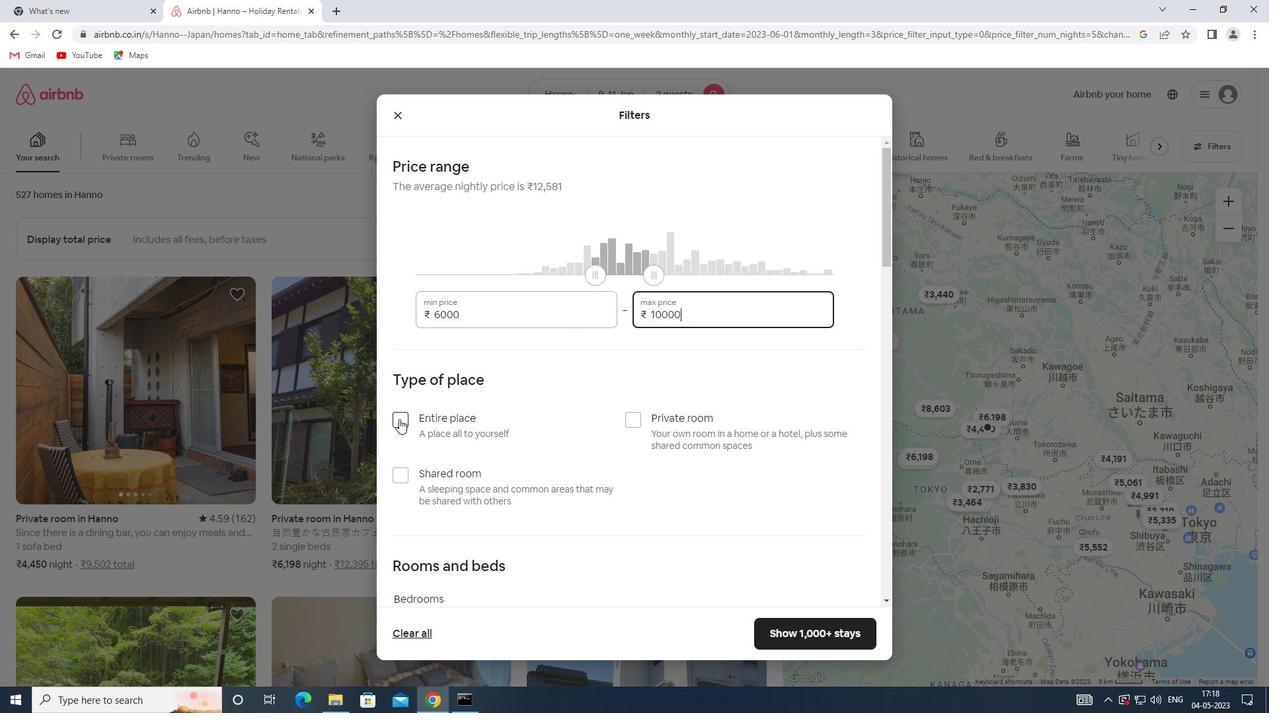 
Action: Mouse moved to (505, 370)
Screenshot: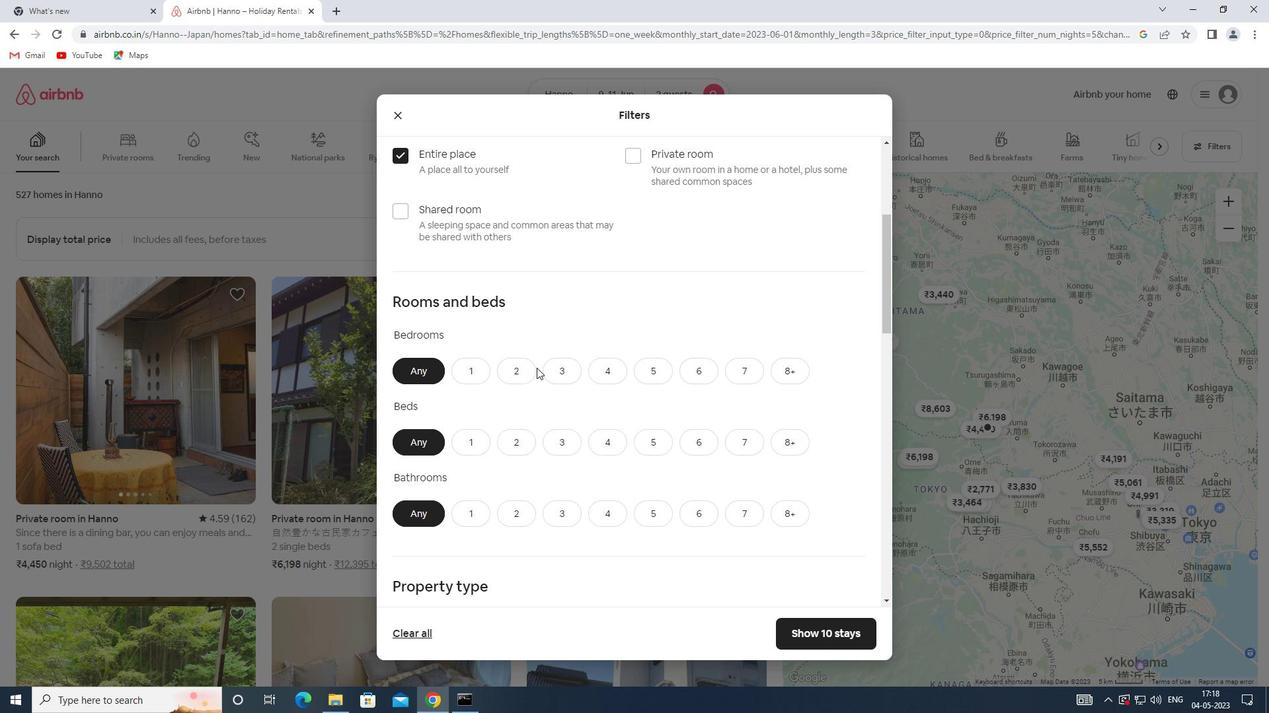 
Action: Mouse pressed left at (505, 370)
Screenshot: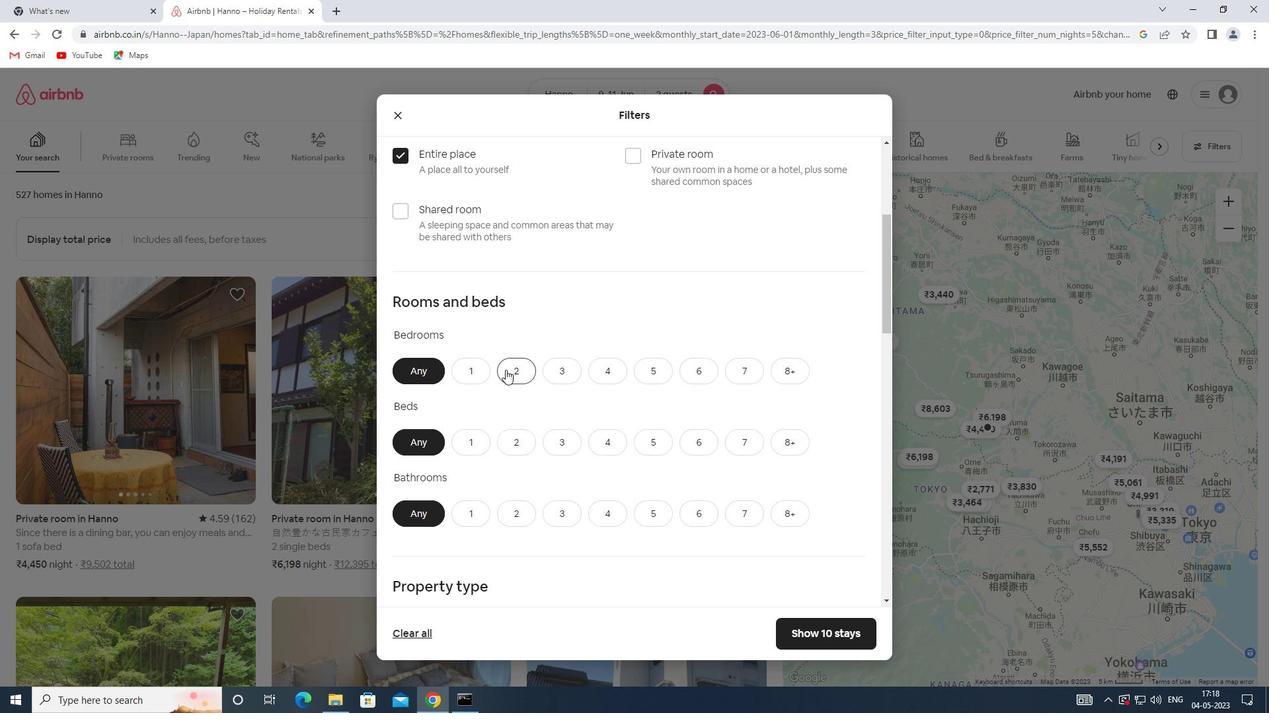
Action: Mouse moved to (524, 446)
Screenshot: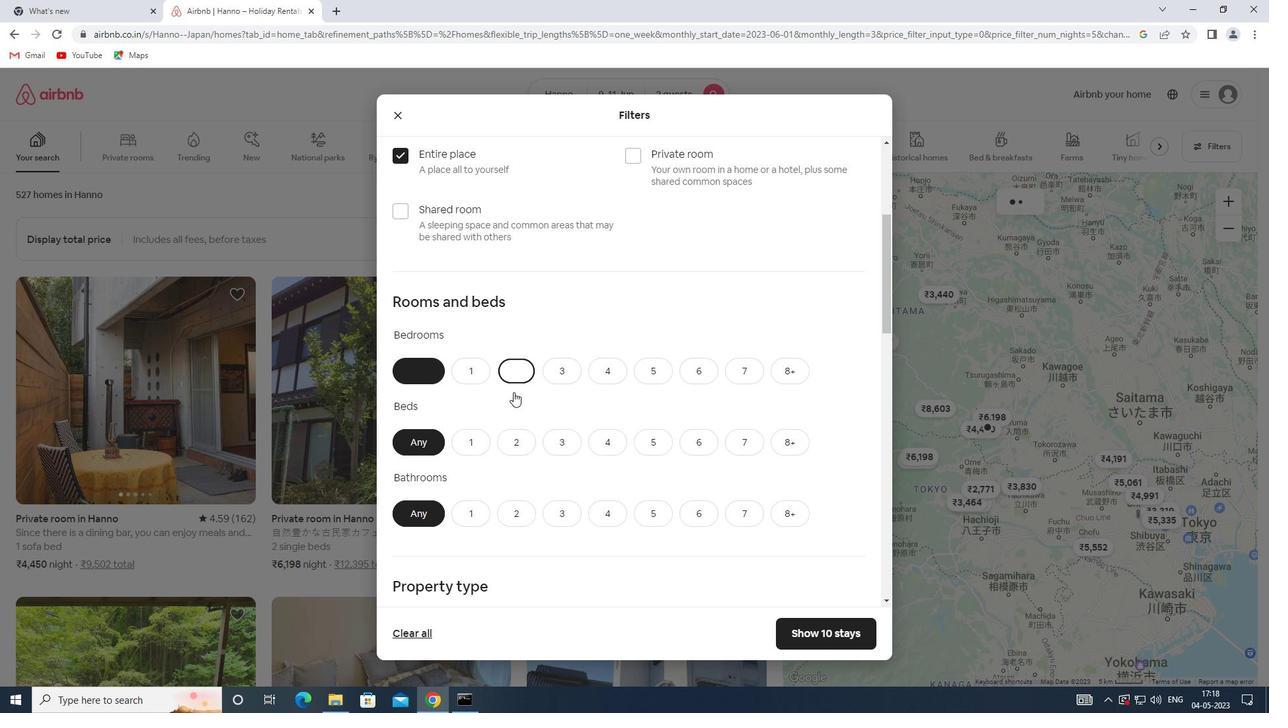 
Action: Mouse pressed left at (524, 446)
Screenshot: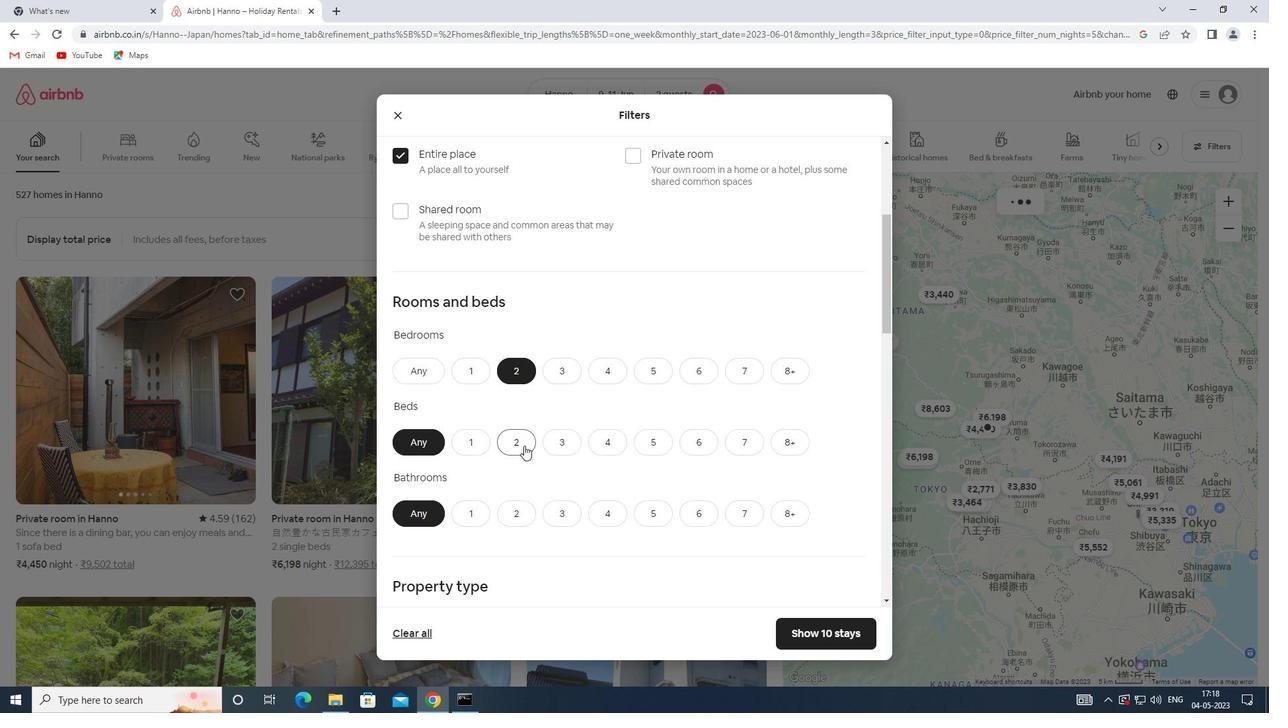 
Action: Mouse moved to (483, 514)
Screenshot: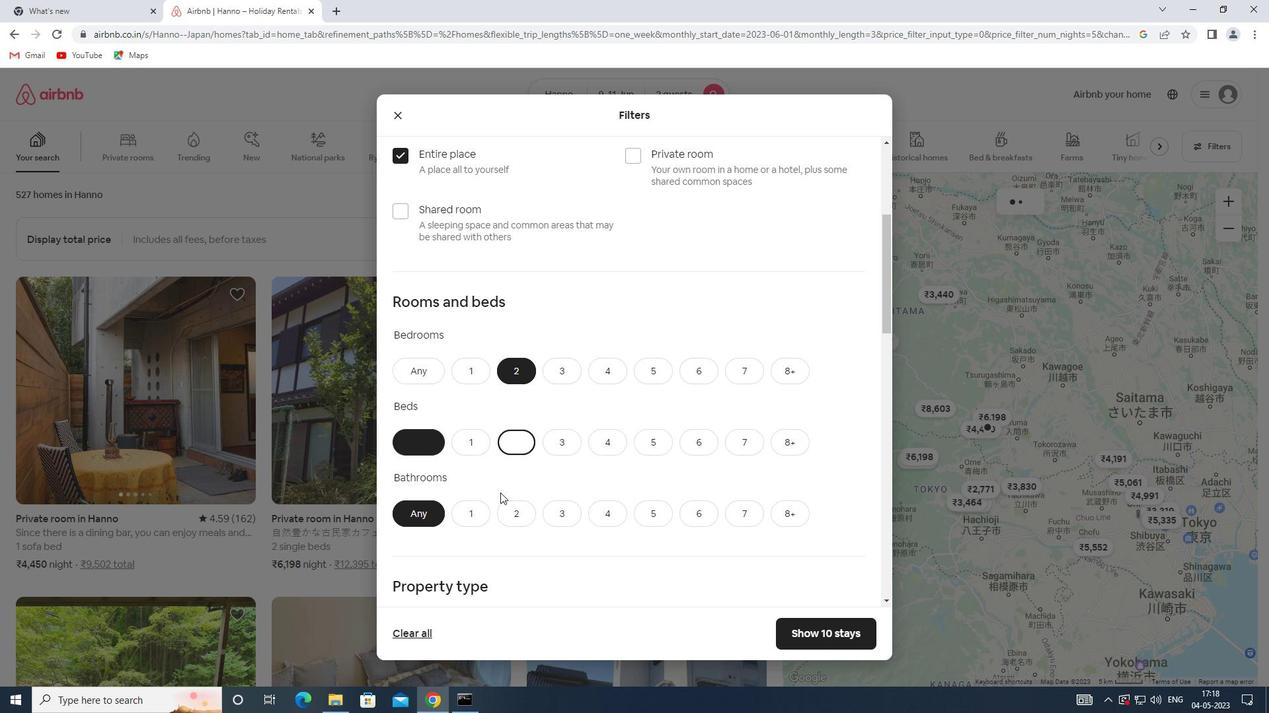 
Action: Mouse pressed left at (483, 514)
Screenshot: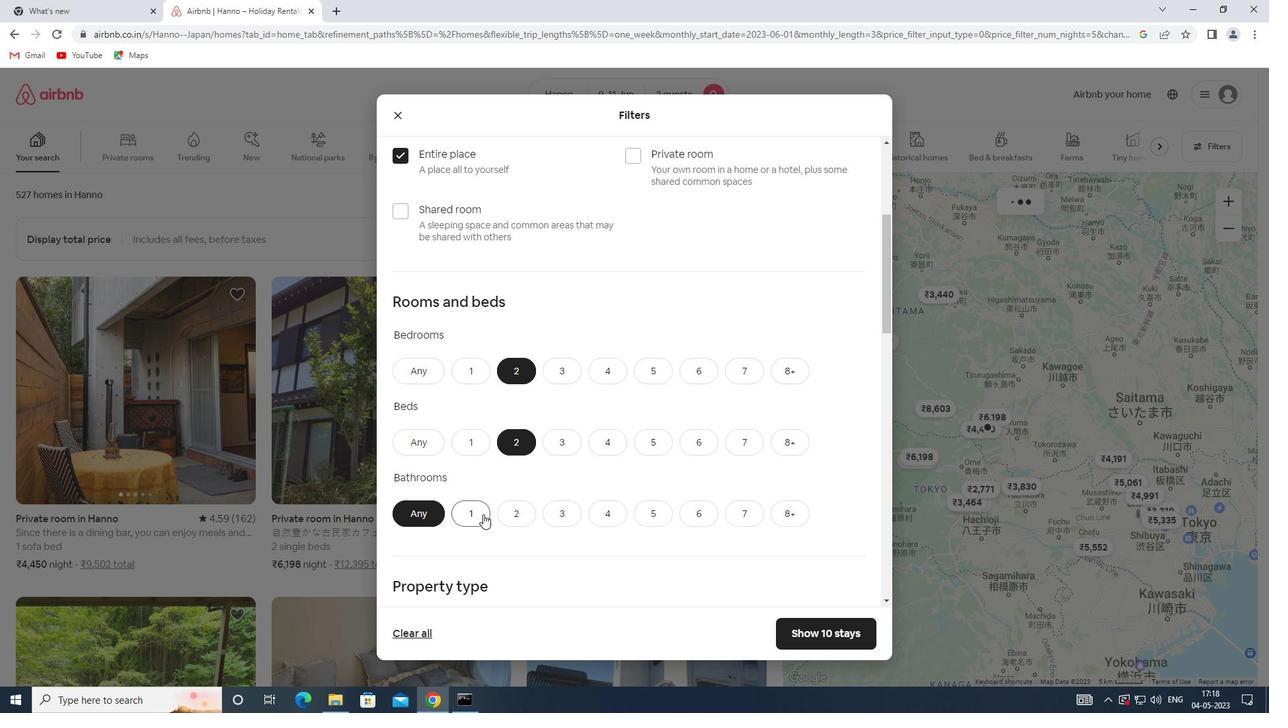 
Action: Mouse scrolled (483, 514) with delta (0, 0)
Screenshot: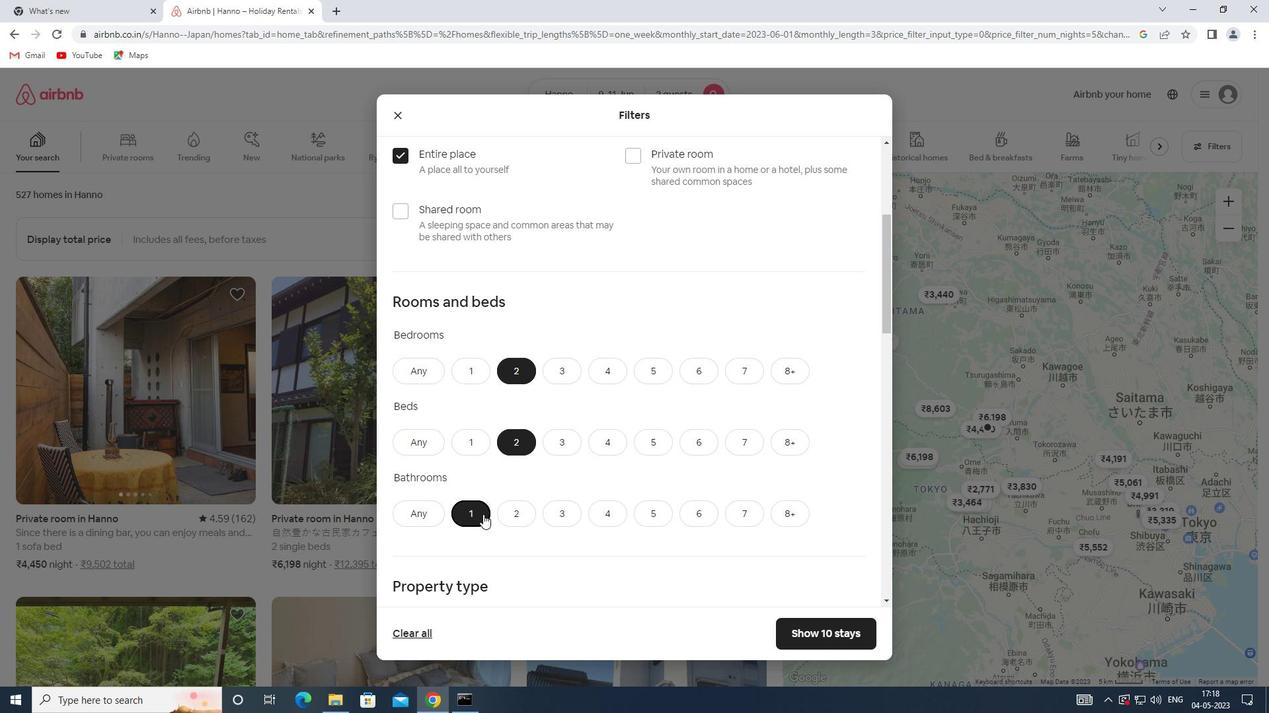 
Action: Mouse scrolled (483, 514) with delta (0, 0)
Screenshot: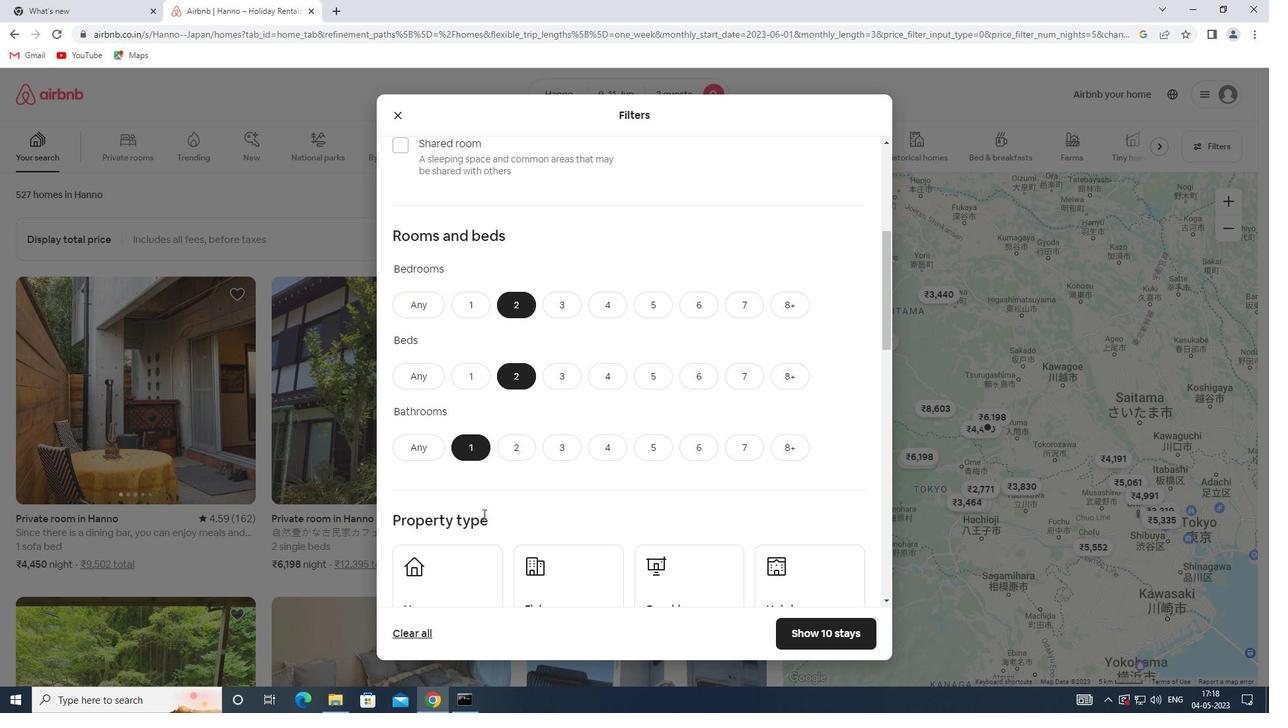 
Action: Mouse pressed left at (483, 514)
Screenshot: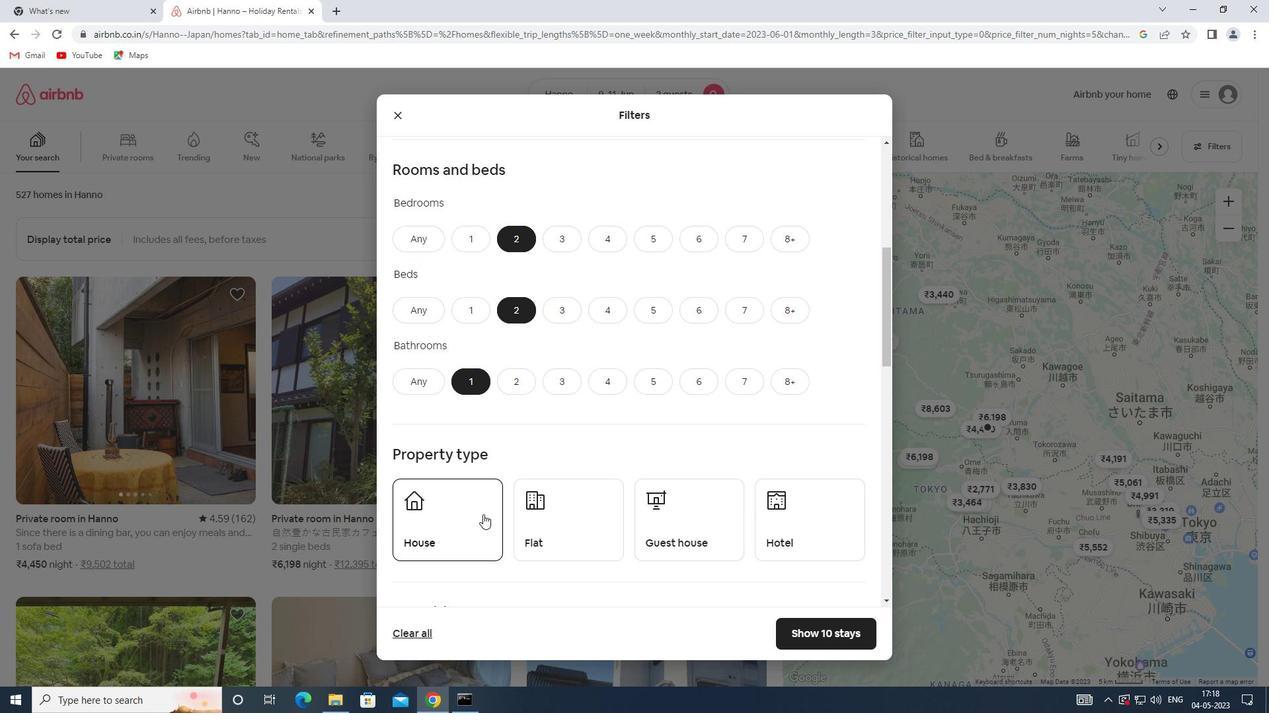 
Action: Mouse moved to (563, 528)
Screenshot: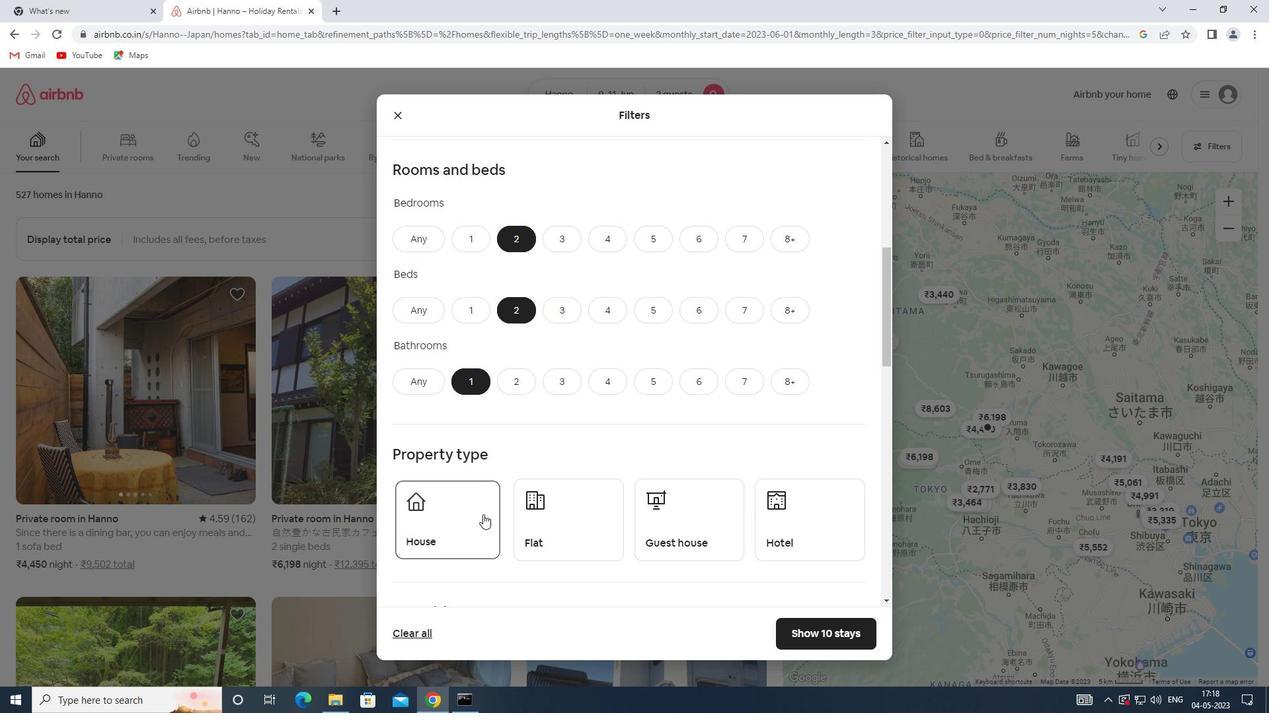 
Action: Mouse pressed left at (563, 528)
Screenshot: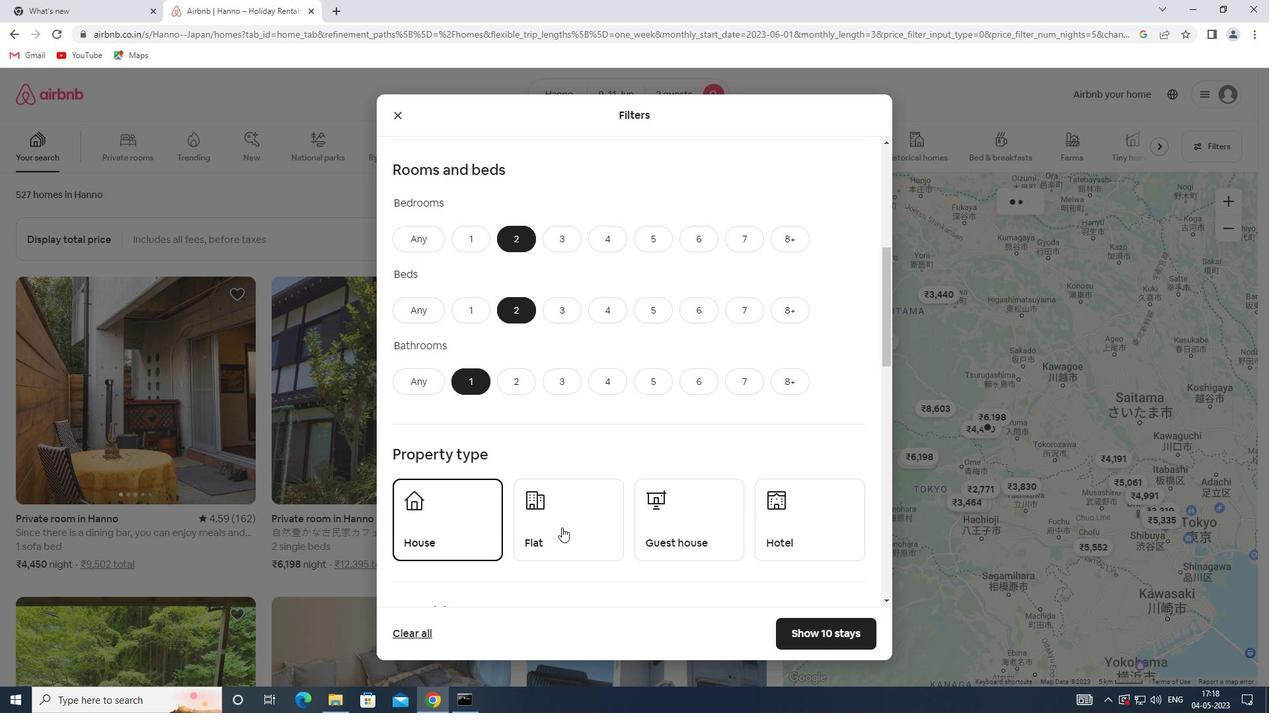 
Action: Mouse moved to (705, 528)
Screenshot: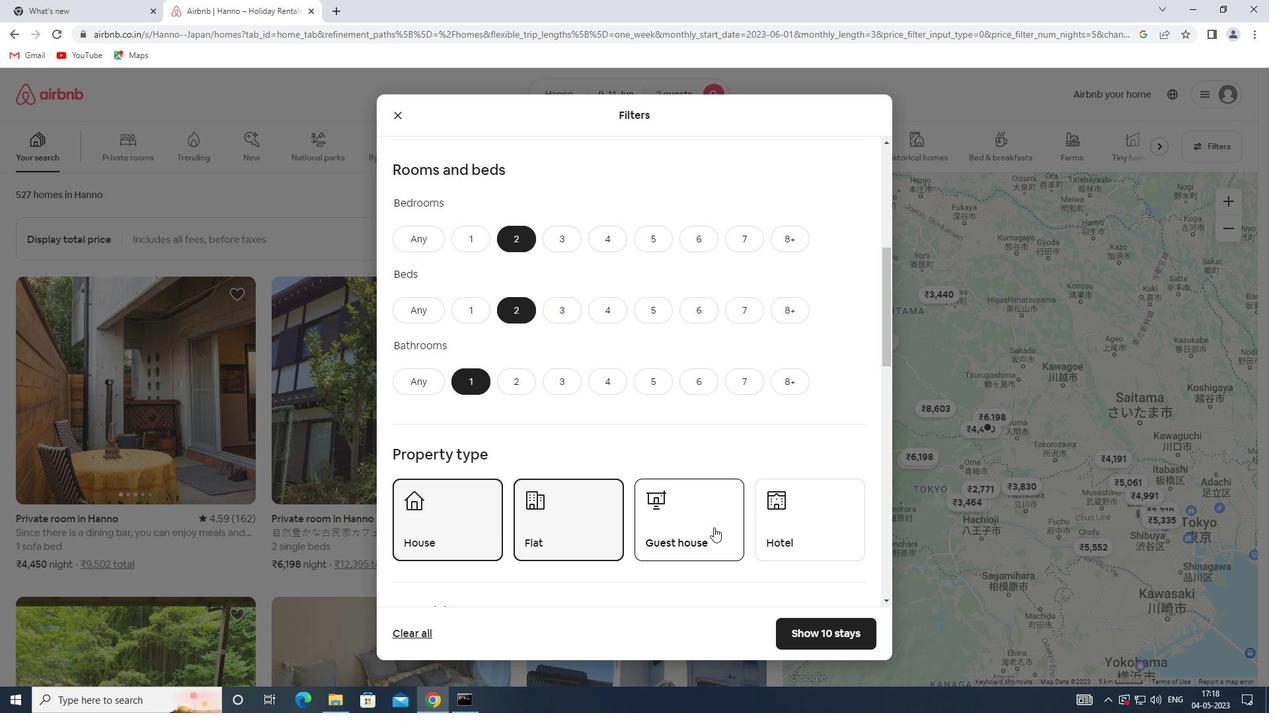 
Action: Mouse pressed left at (705, 528)
Screenshot: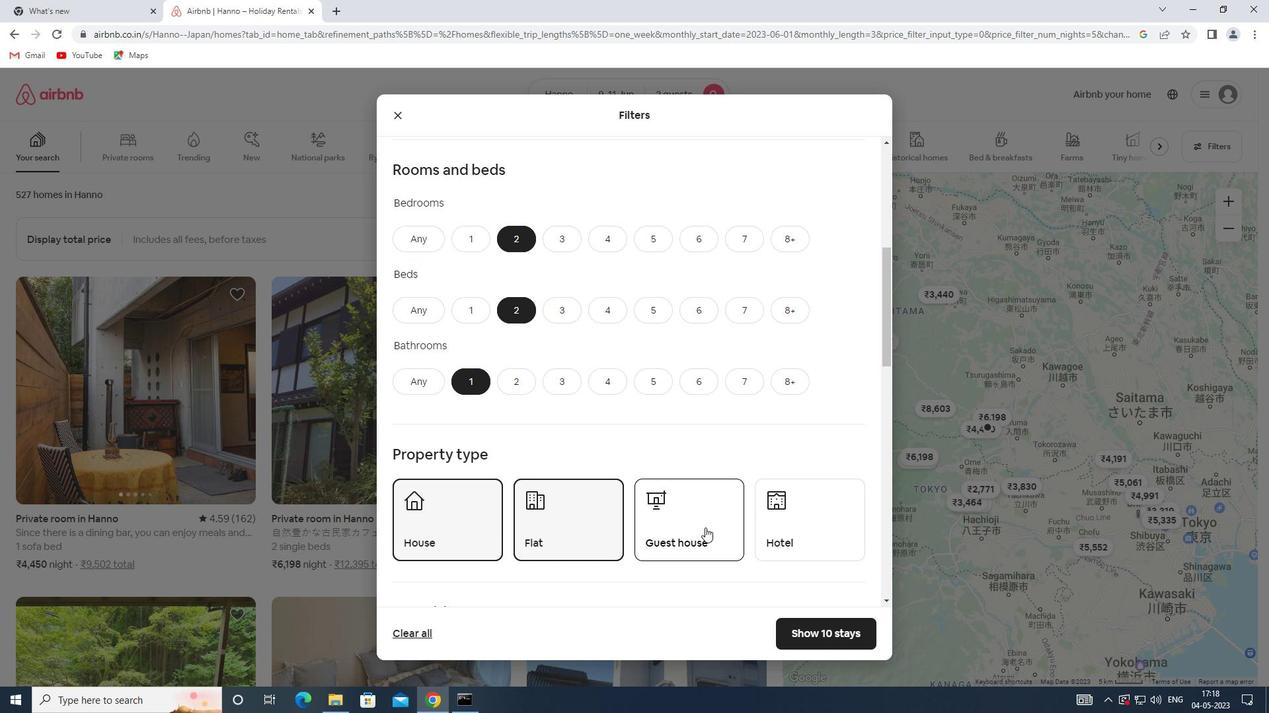 
Action: Mouse moved to (732, 484)
Screenshot: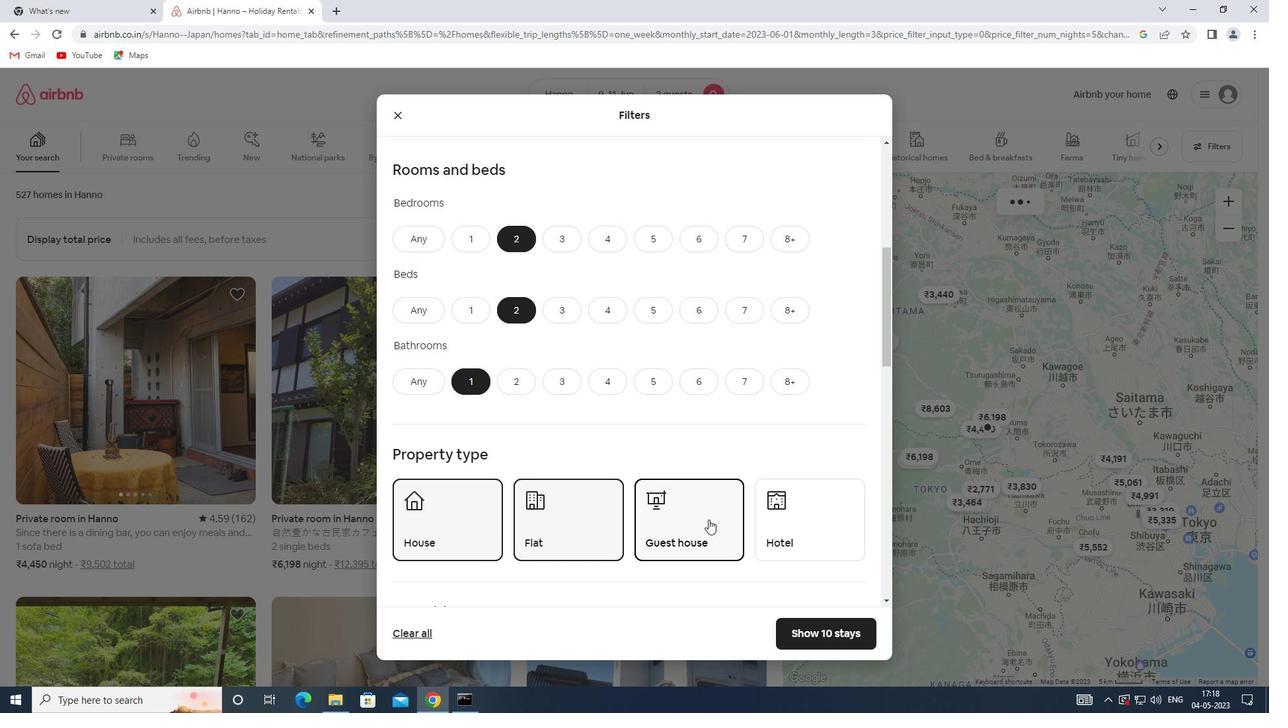 
Action: Mouse scrolled (732, 483) with delta (0, 0)
Screenshot: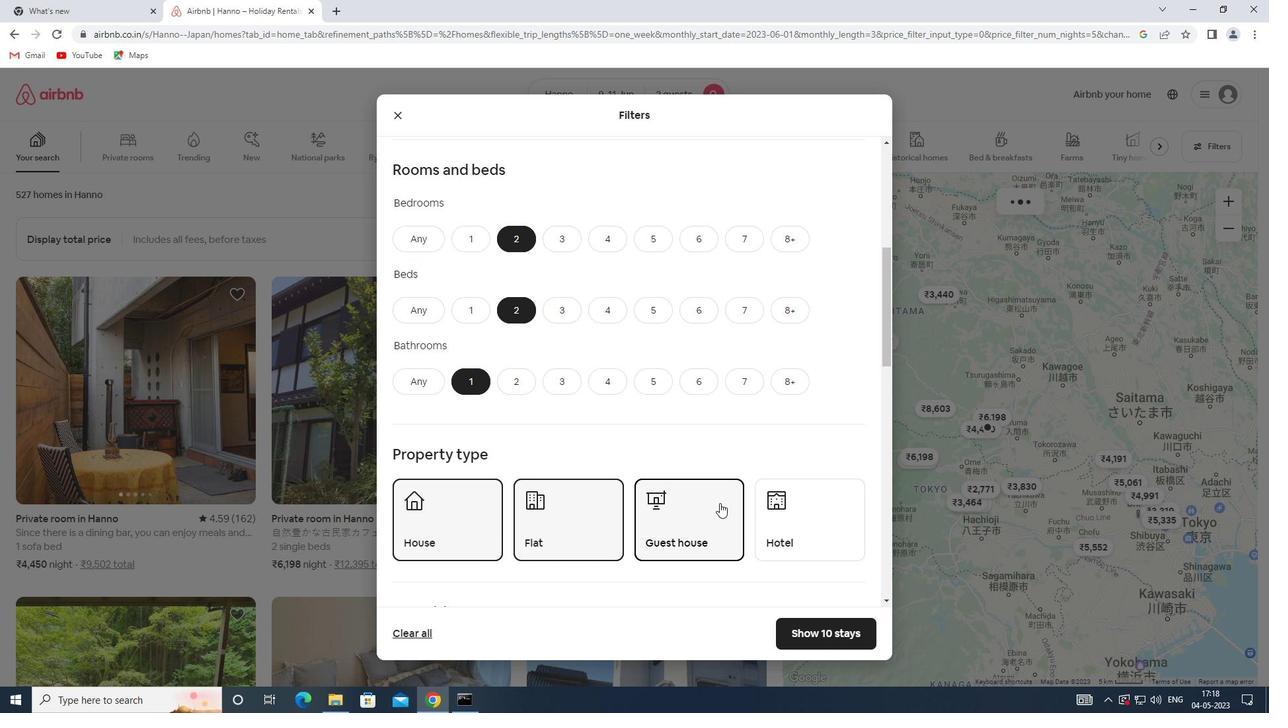 
Action: Mouse scrolled (732, 483) with delta (0, 0)
Screenshot: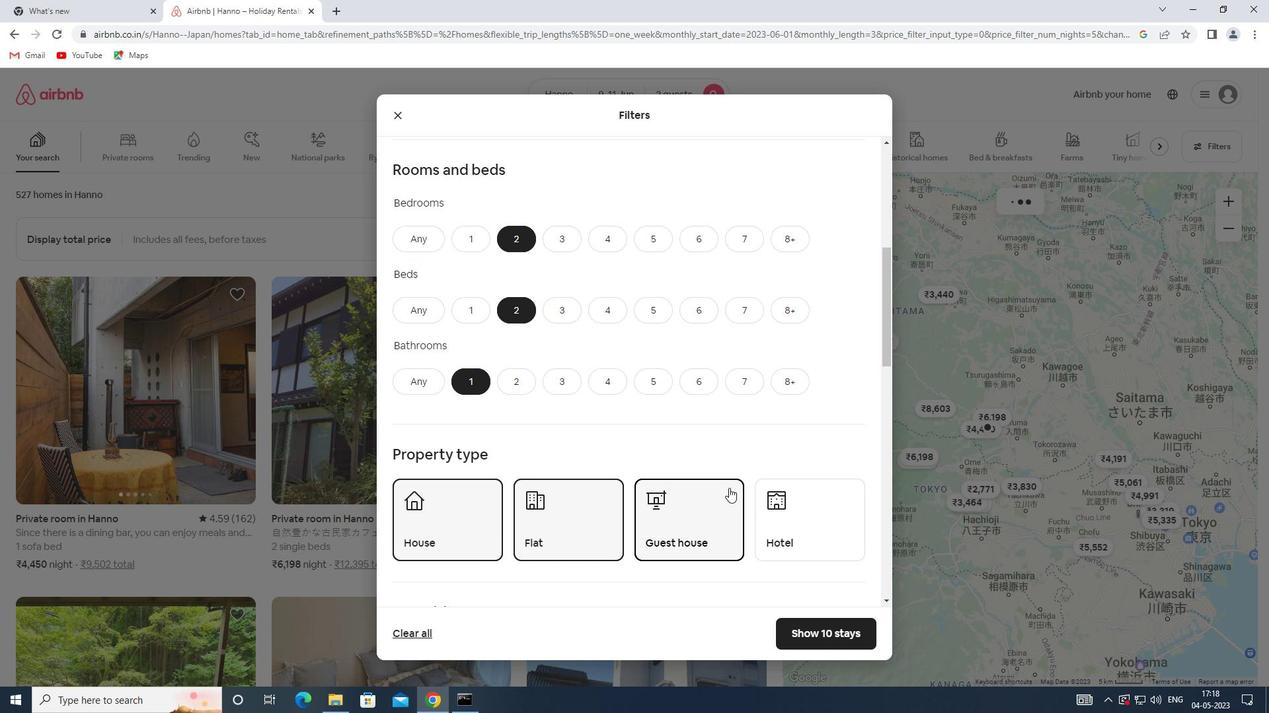 
Action: Mouse scrolled (732, 483) with delta (0, 0)
Screenshot: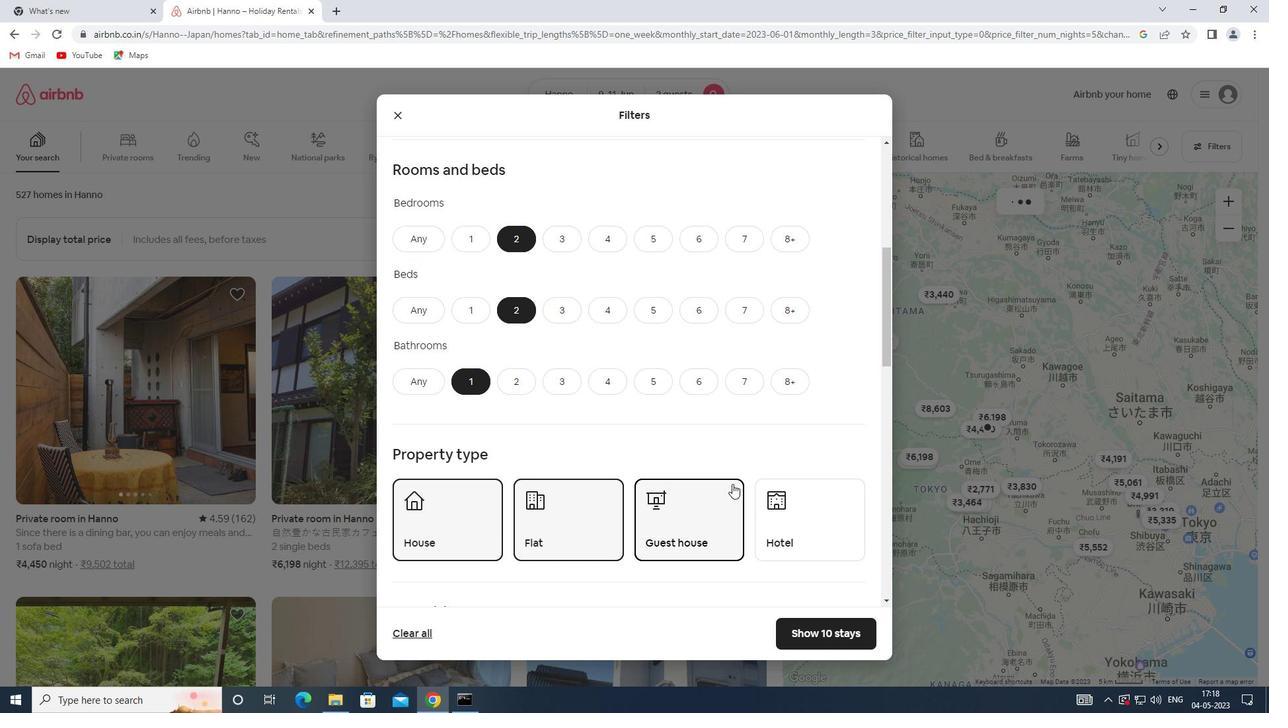 
Action: Mouse moved to (634, 479)
Screenshot: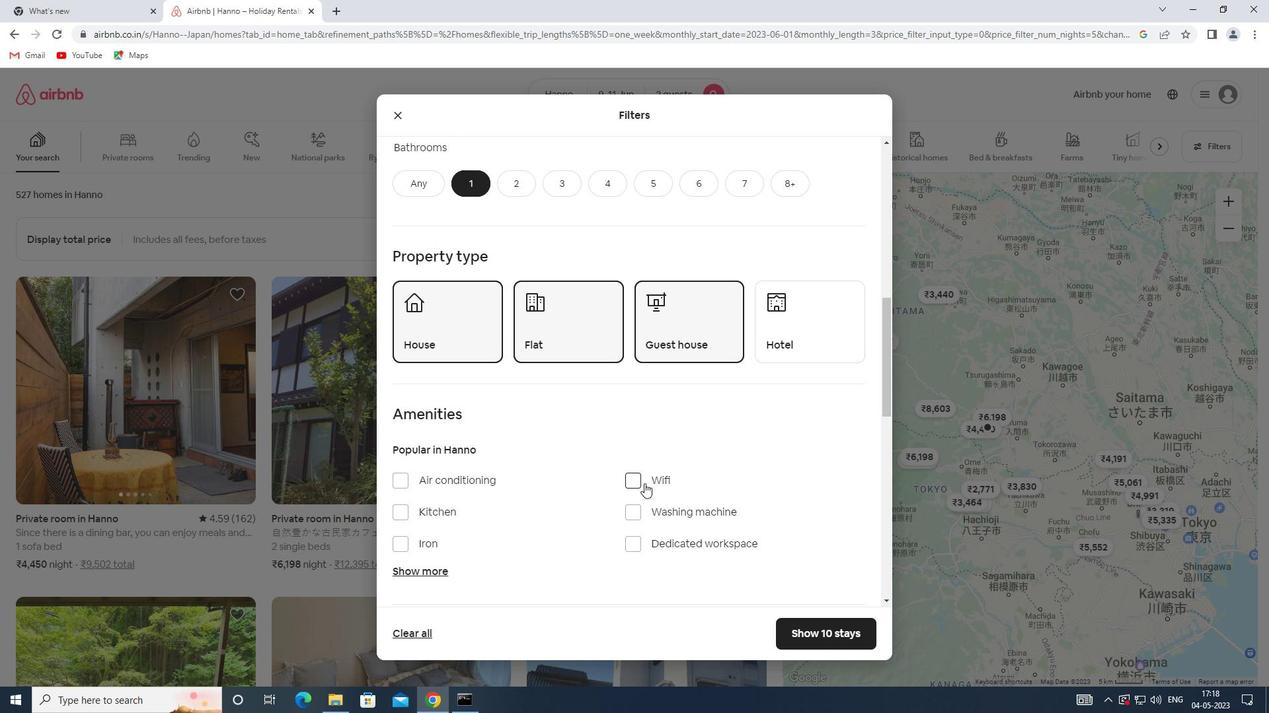 
Action: Mouse pressed left at (634, 479)
Screenshot: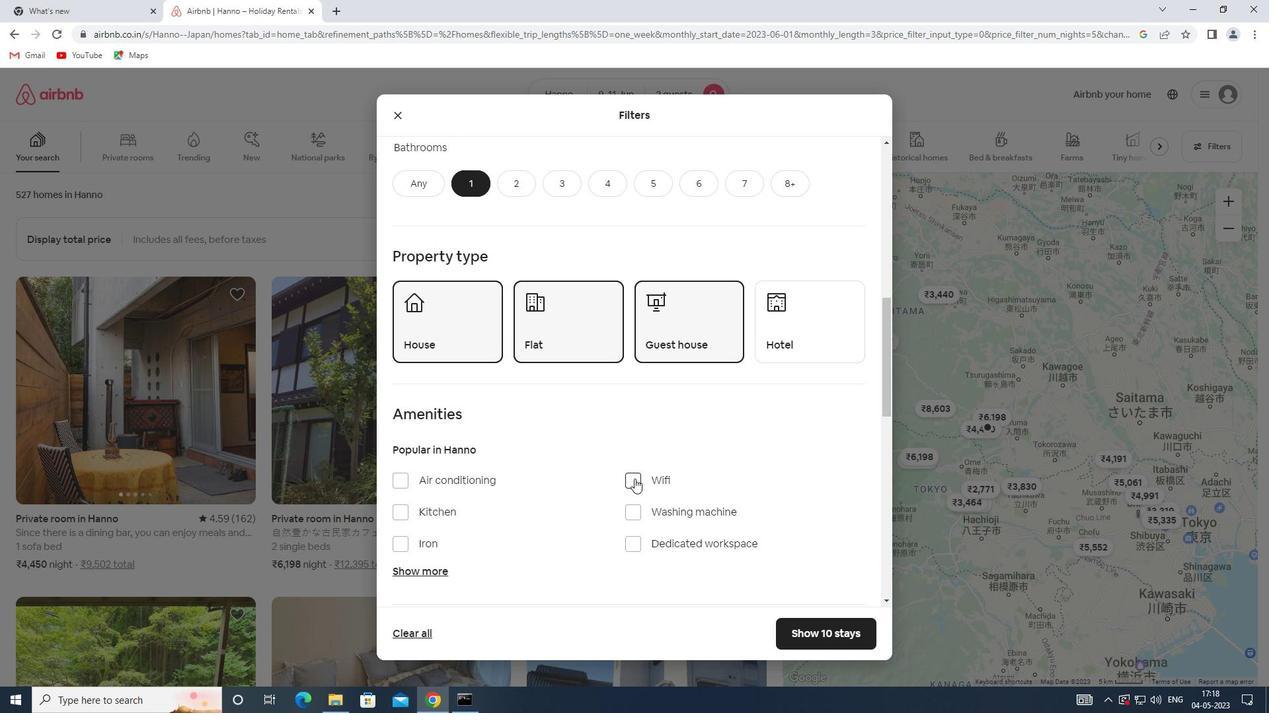 
Action: Mouse moved to (651, 471)
Screenshot: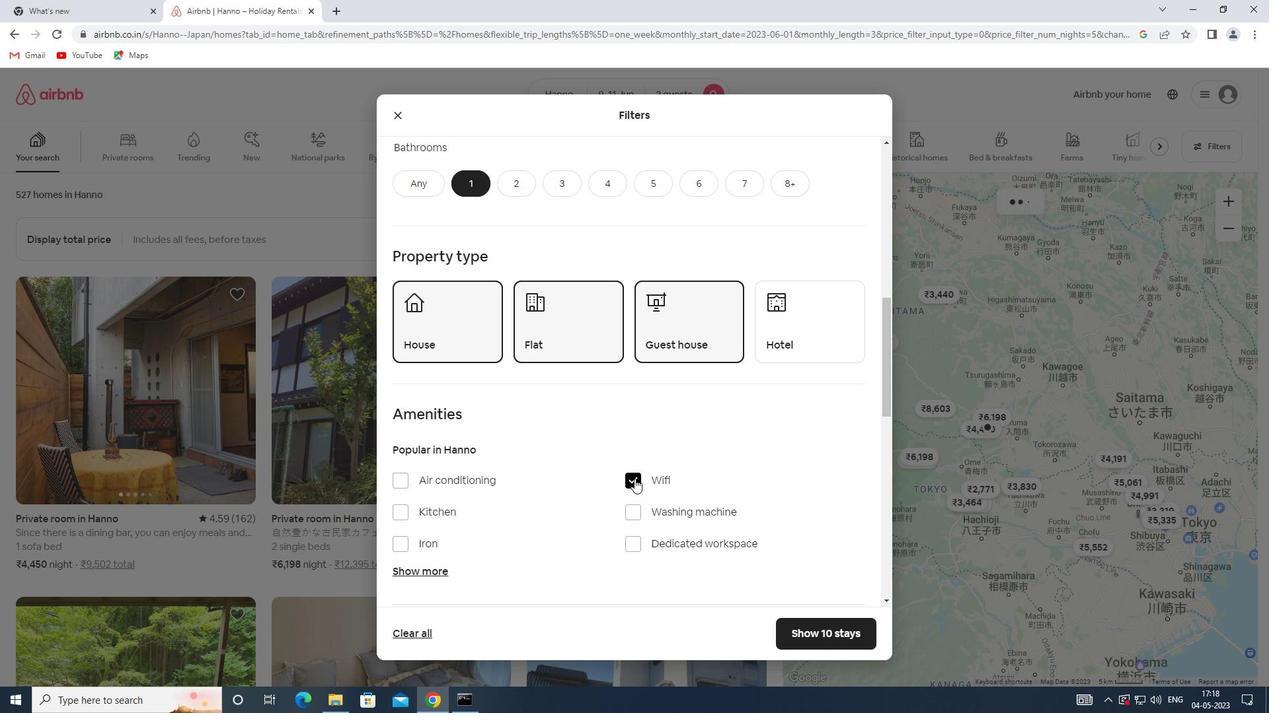 
Action: Mouse scrolled (651, 471) with delta (0, 0)
Screenshot: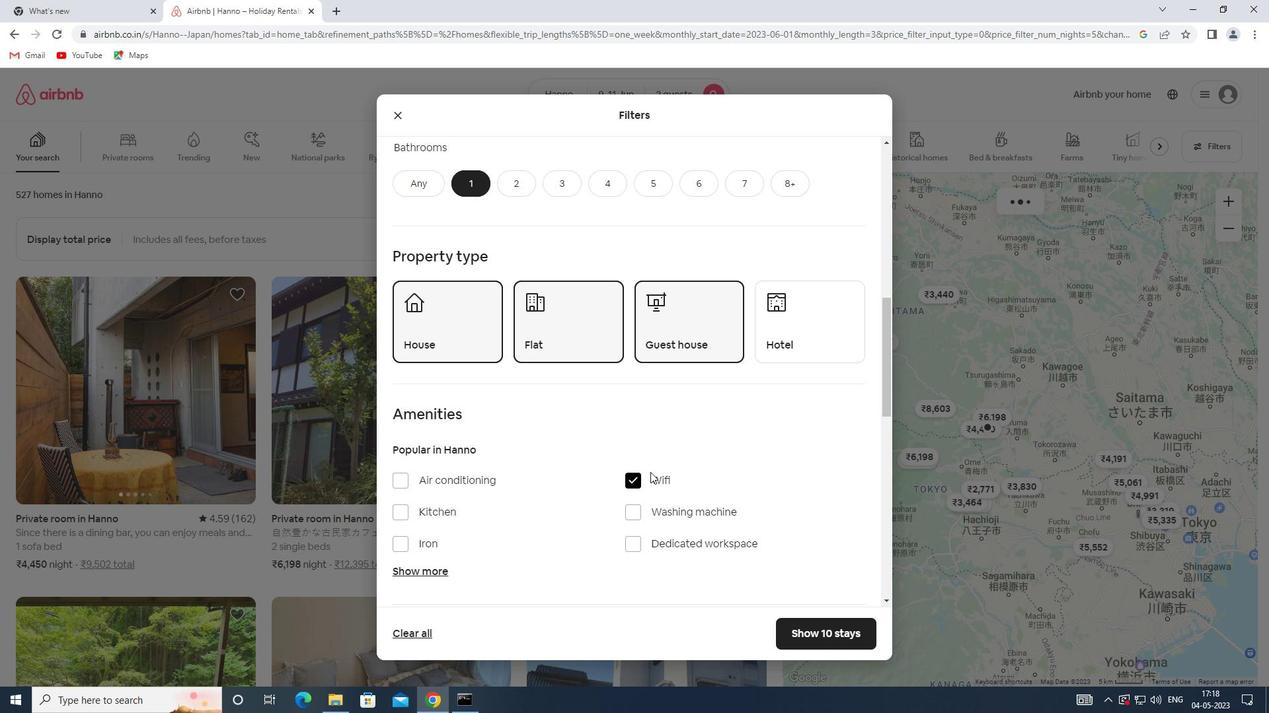 
Action: Mouse scrolled (651, 471) with delta (0, 0)
Screenshot: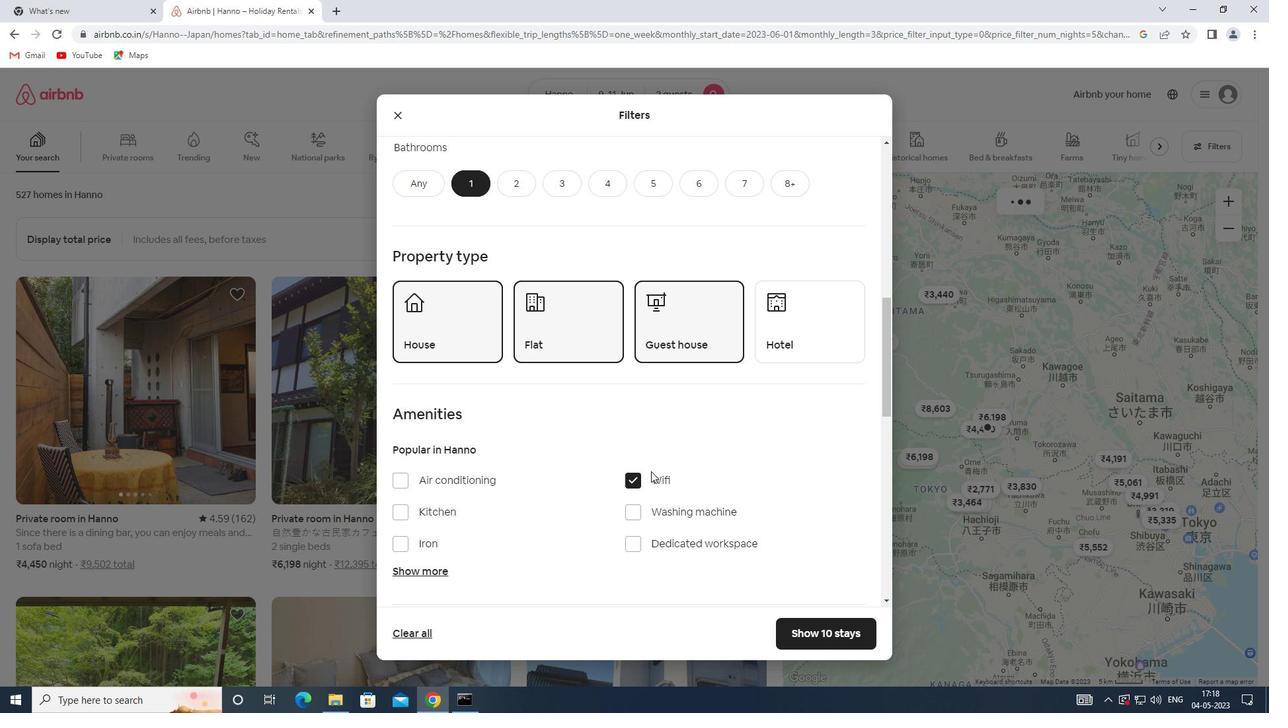 
Action: Mouse scrolled (651, 471) with delta (0, 0)
Screenshot: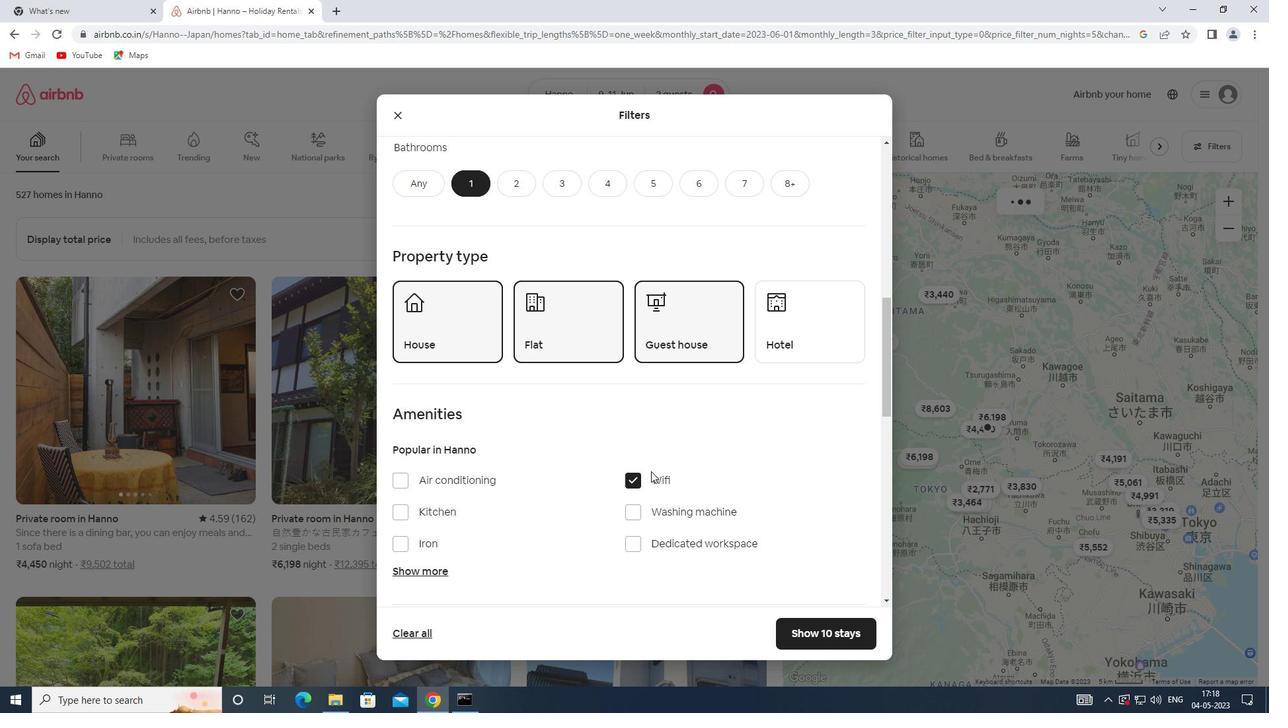 
Action: Mouse scrolled (651, 471) with delta (0, 0)
Screenshot: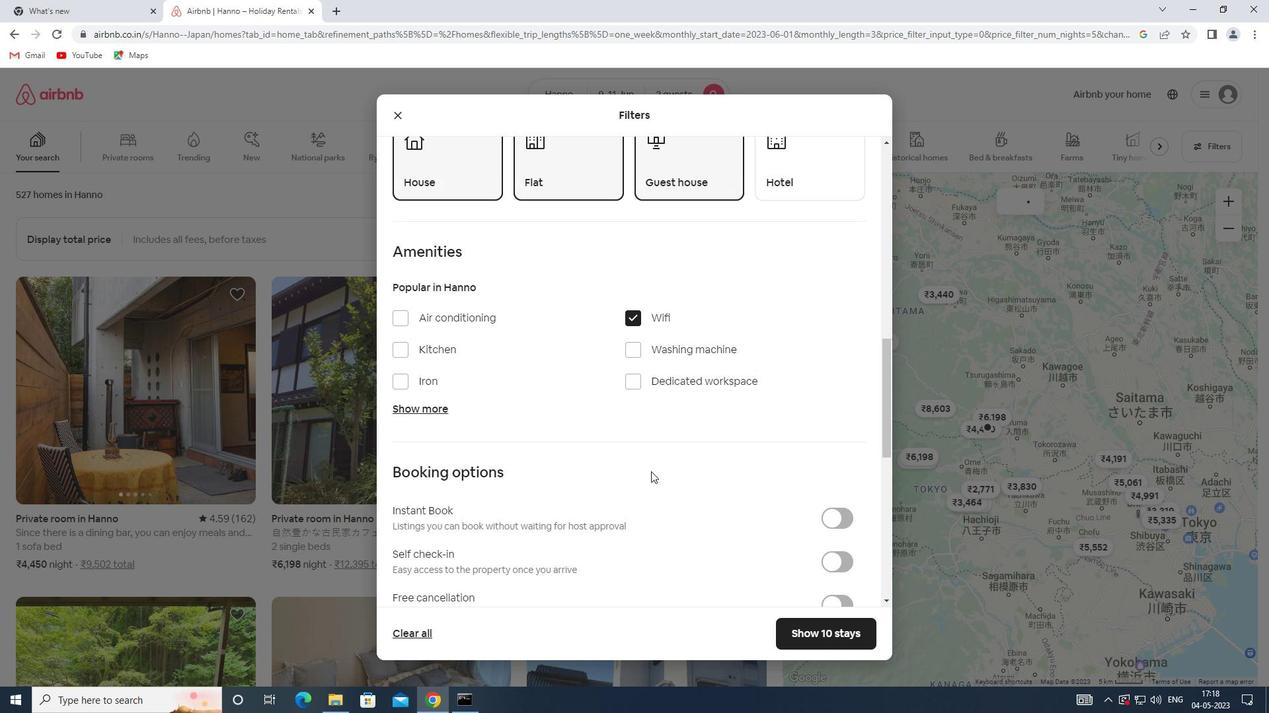 
Action: Mouse scrolled (651, 471) with delta (0, 0)
Screenshot: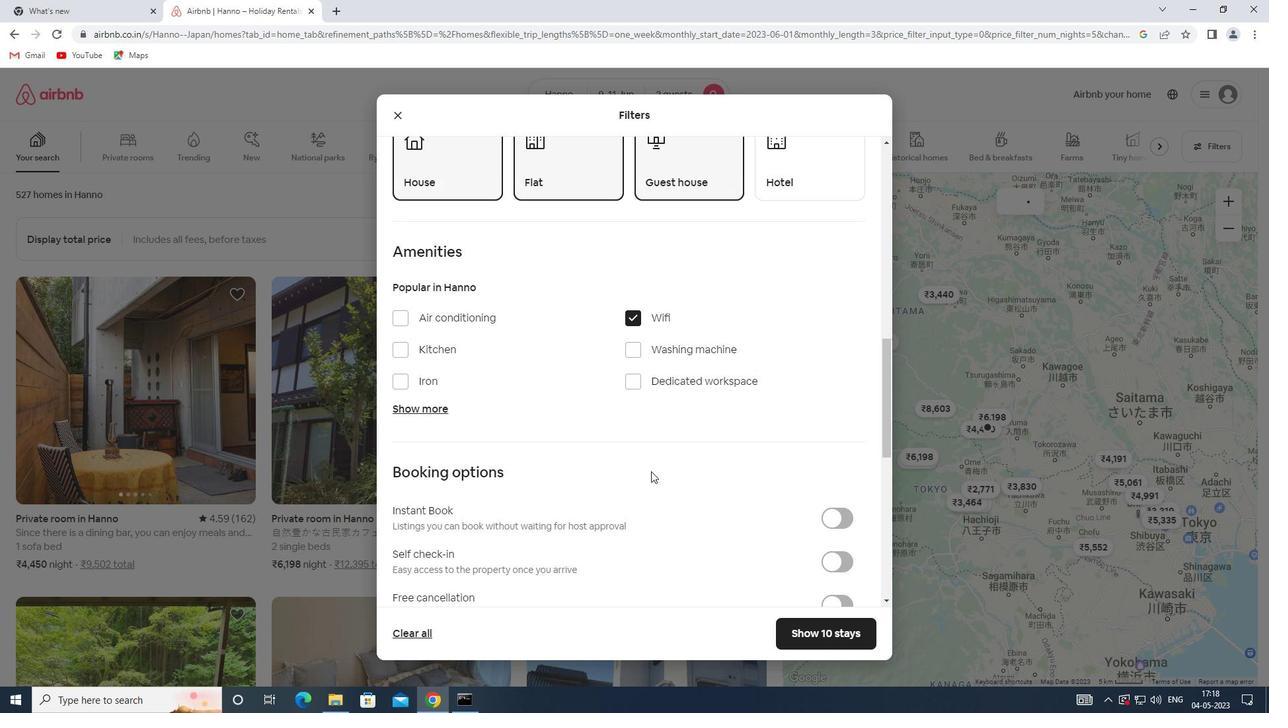 
Action: Mouse scrolled (651, 471) with delta (0, 0)
Screenshot: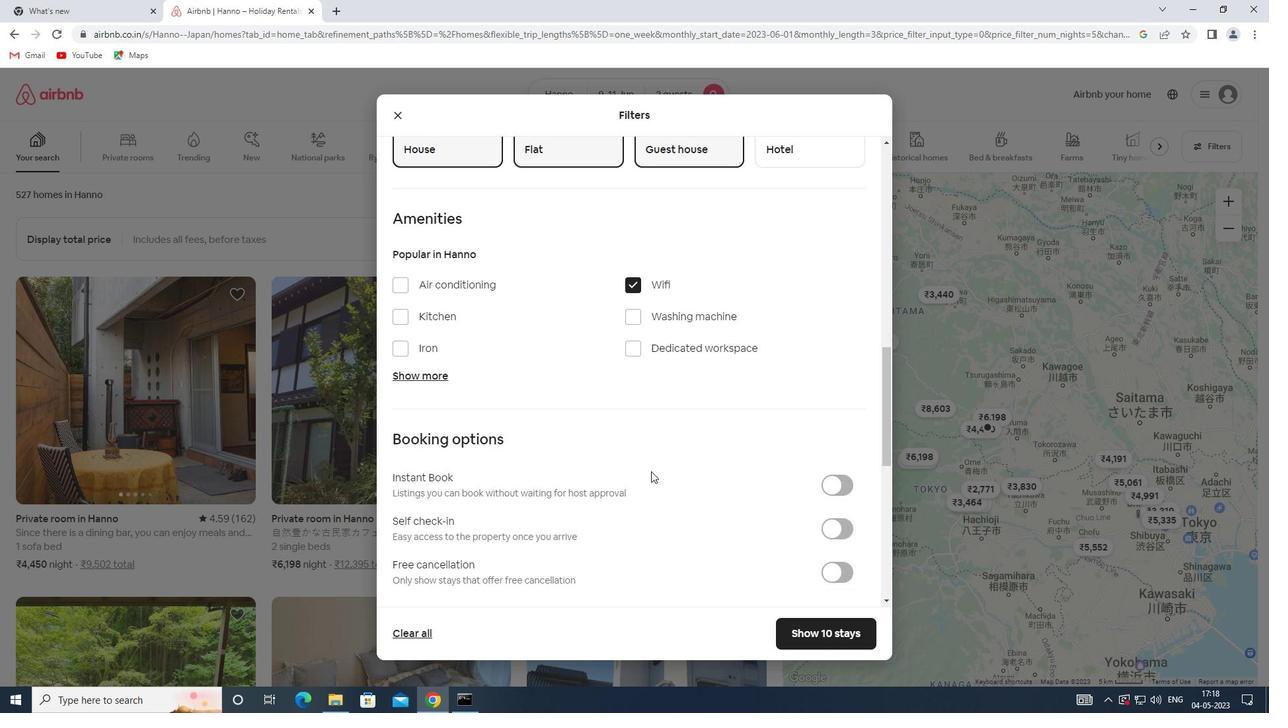 
Action: Mouse moved to (836, 330)
Screenshot: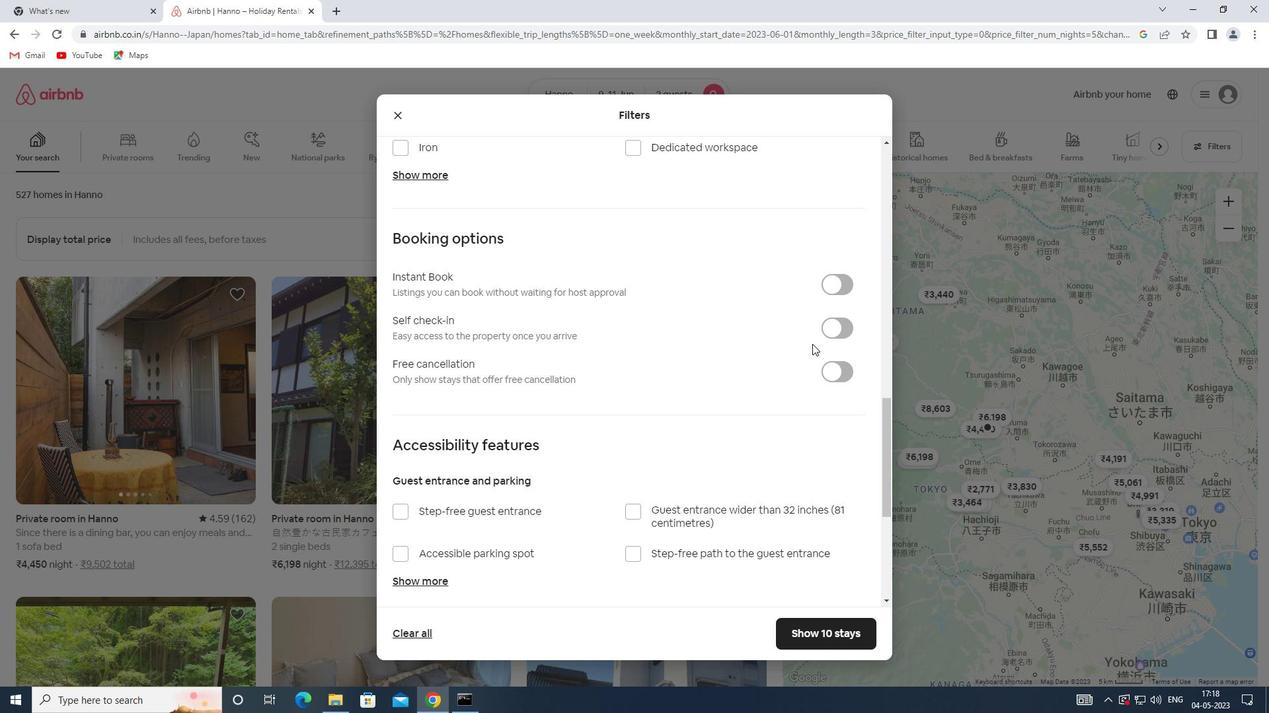 
Action: Mouse pressed left at (836, 330)
Screenshot: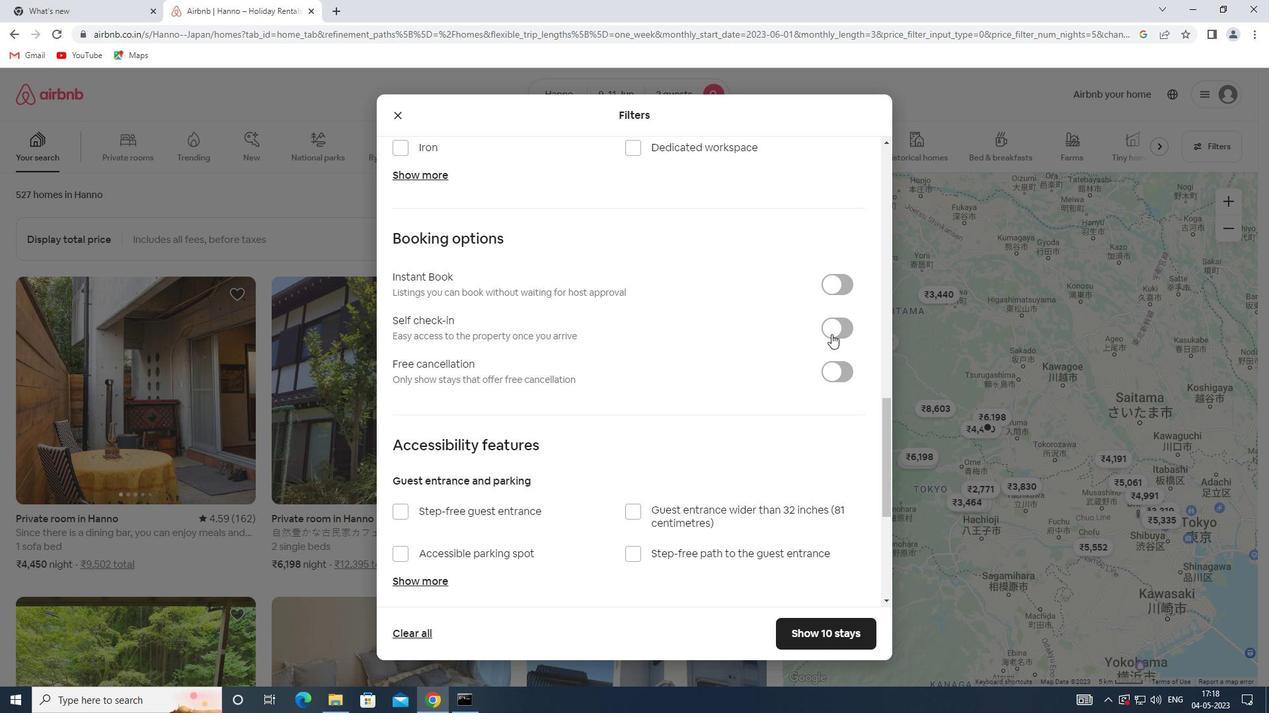 
Action: Mouse moved to (619, 424)
Screenshot: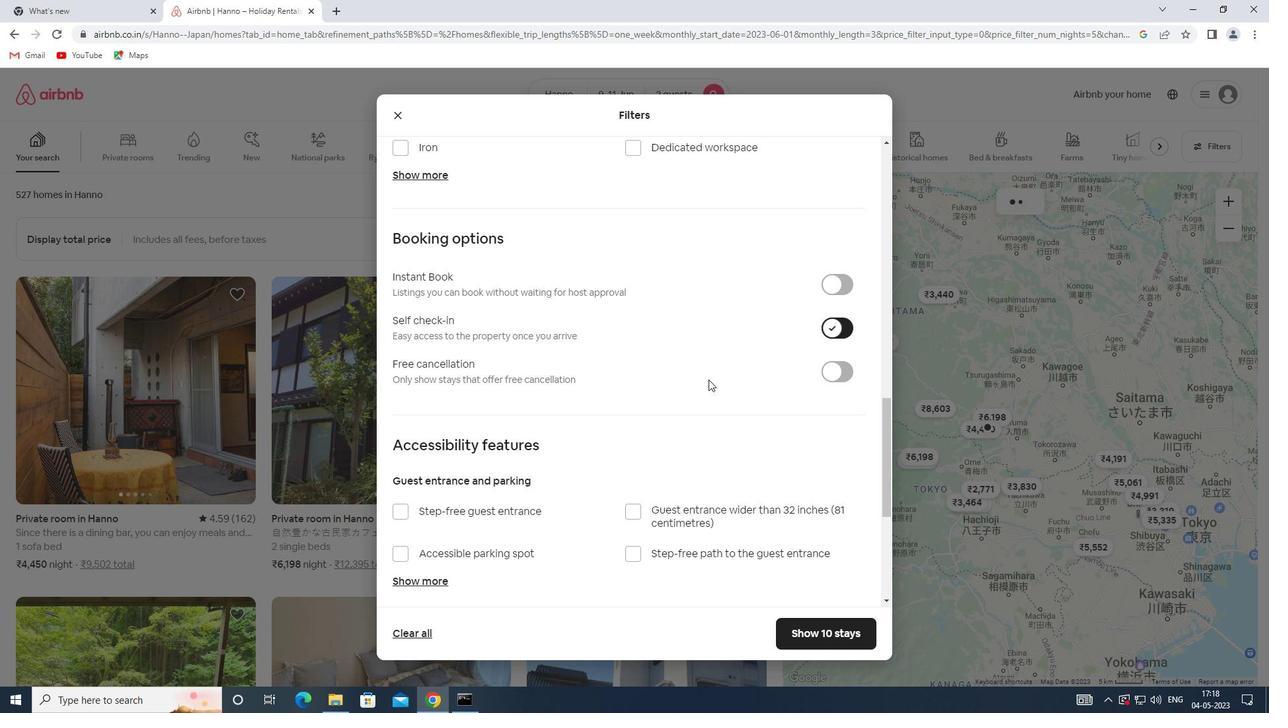 
Action: Mouse scrolled (619, 423) with delta (0, 0)
Screenshot: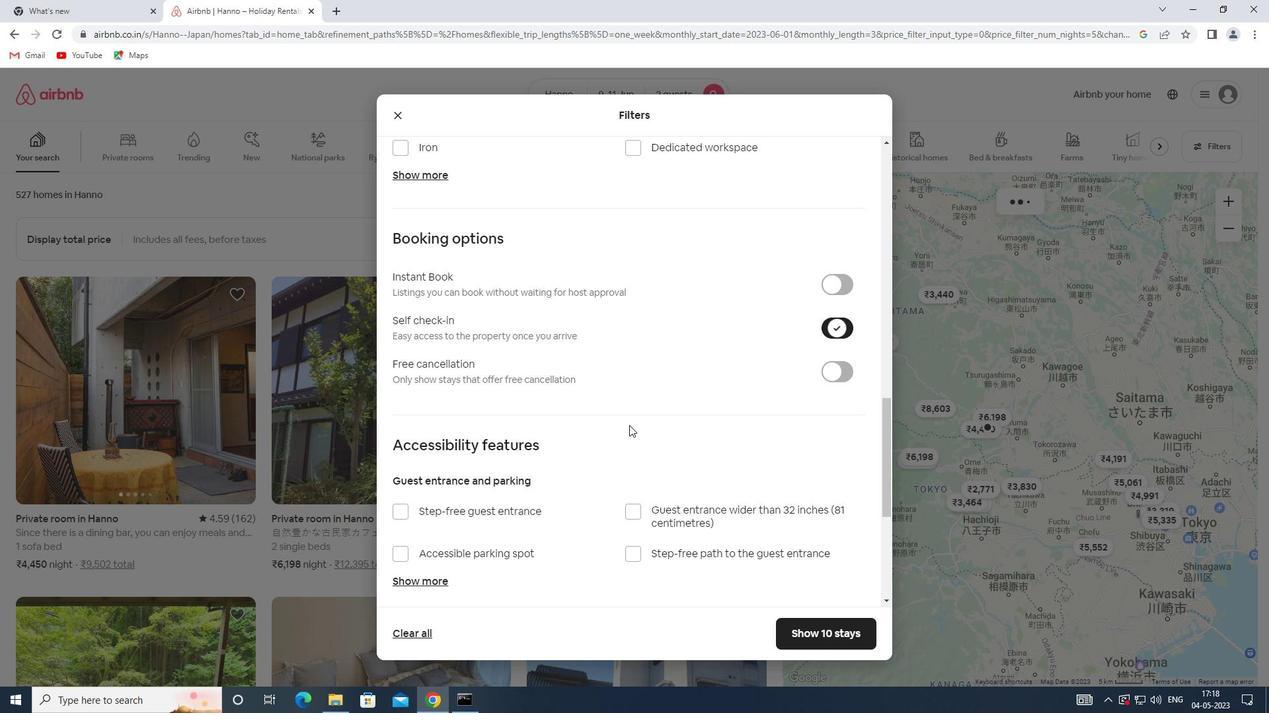 
Action: Mouse scrolled (619, 423) with delta (0, 0)
Screenshot: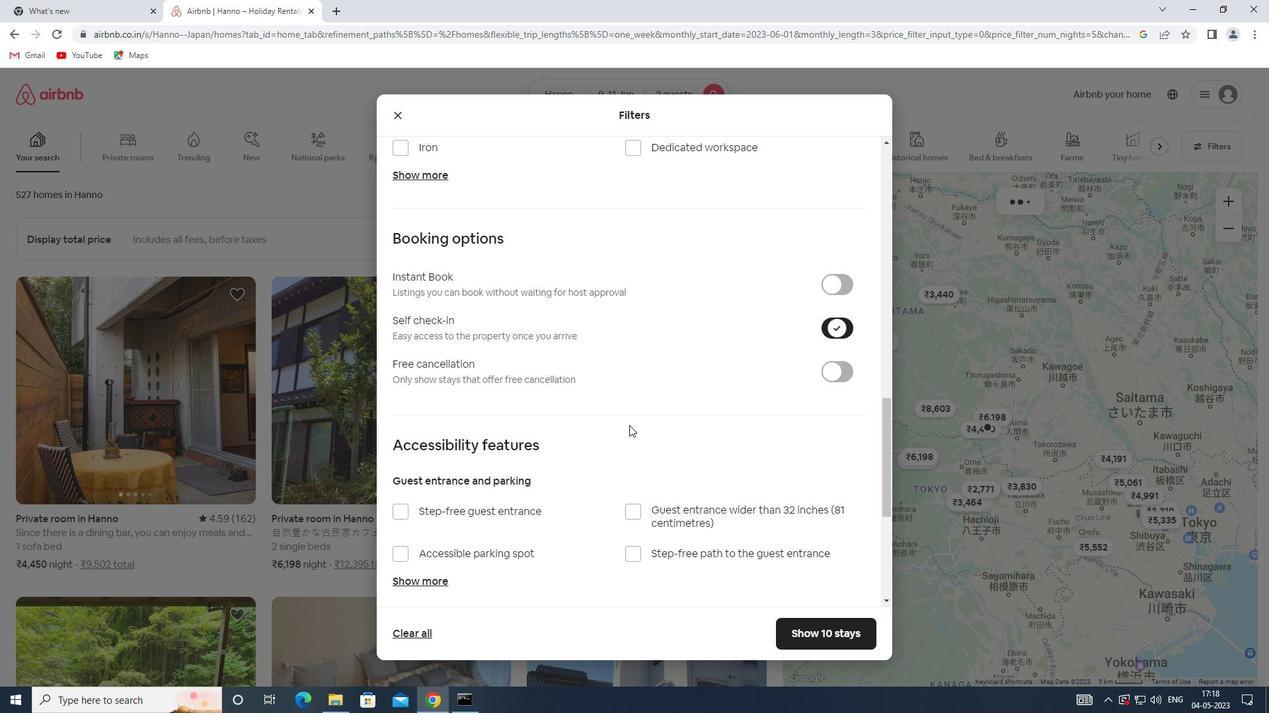 
Action: Mouse scrolled (619, 423) with delta (0, 0)
Screenshot: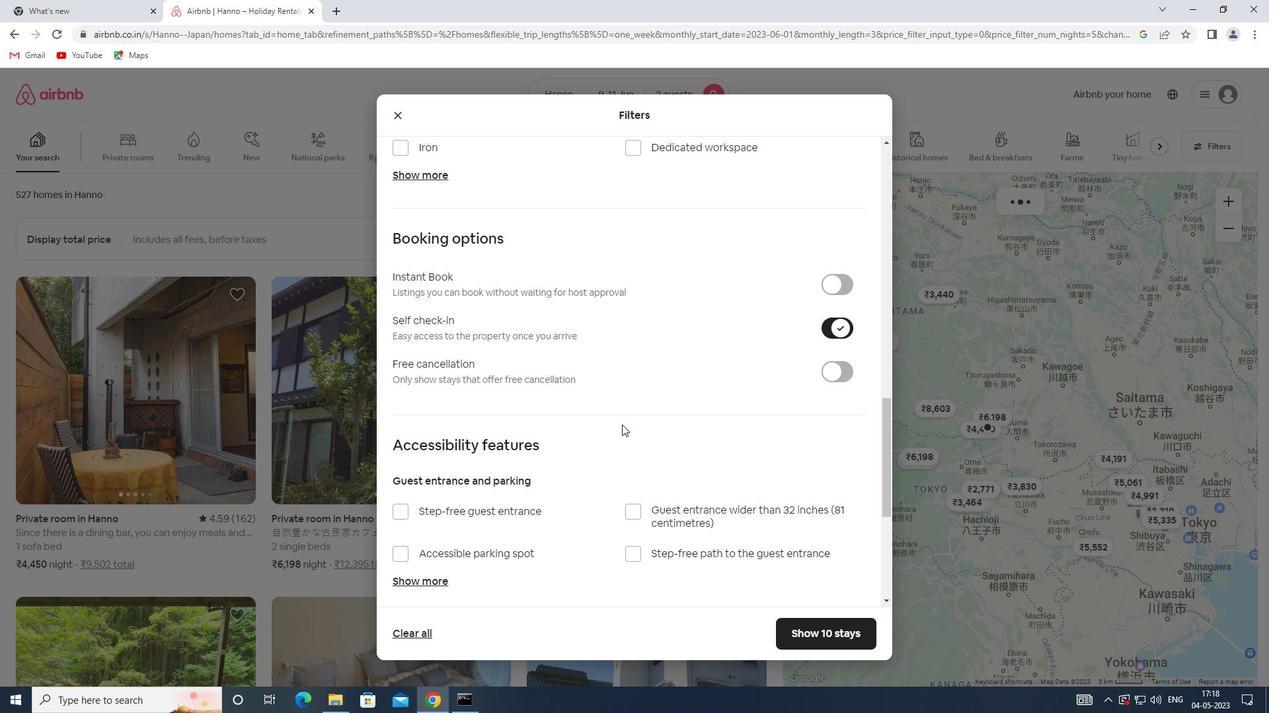 
Action: Mouse scrolled (619, 423) with delta (0, 0)
Screenshot: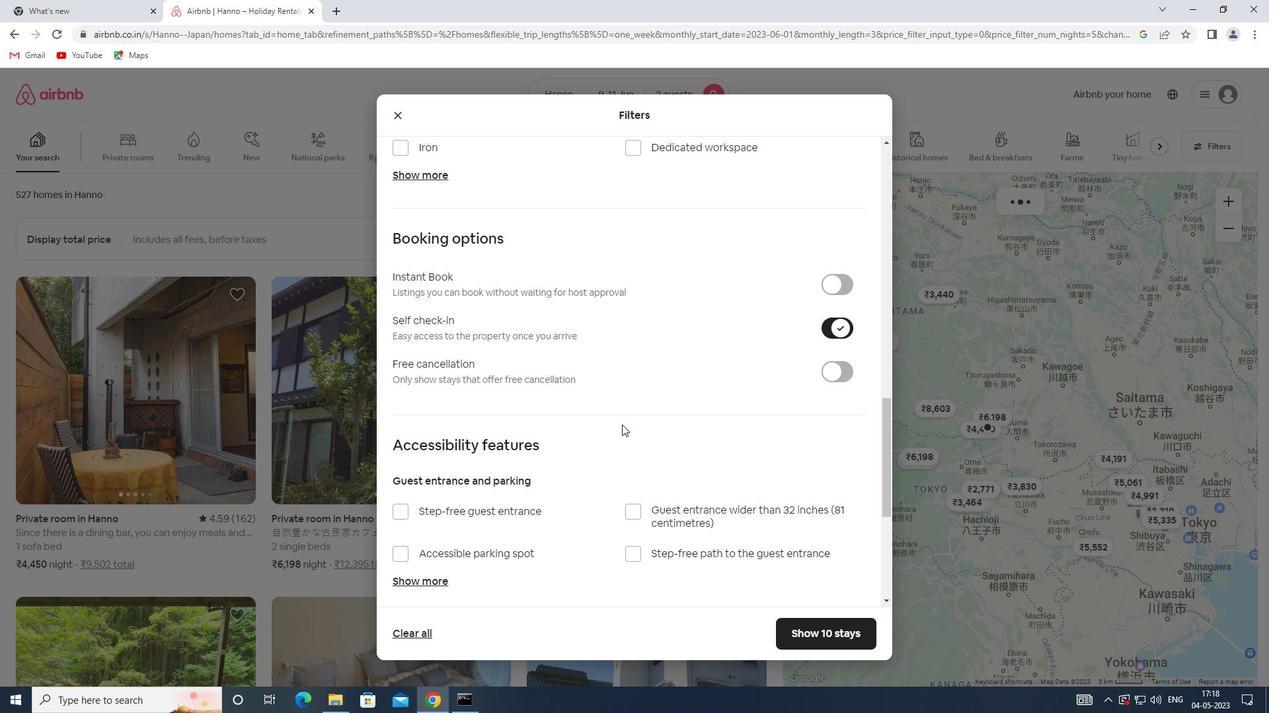 
Action: Mouse moved to (423, 559)
Screenshot: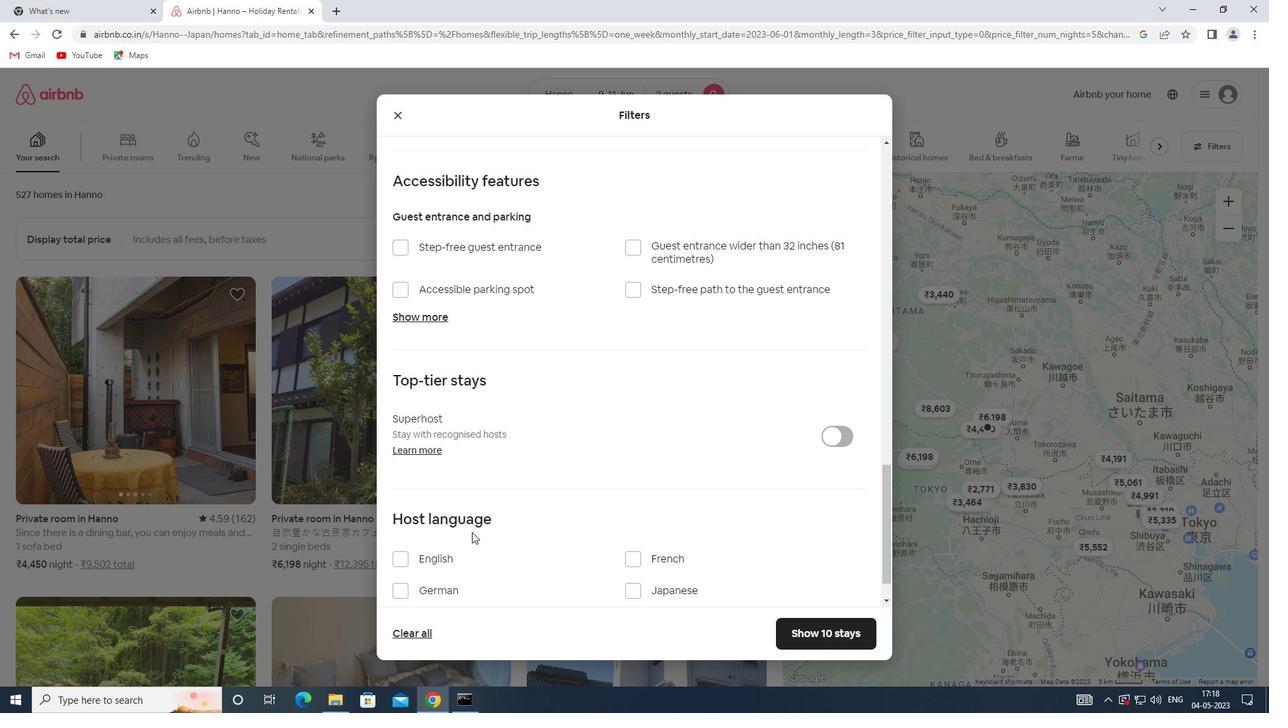
Action: Mouse pressed left at (423, 559)
Screenshot: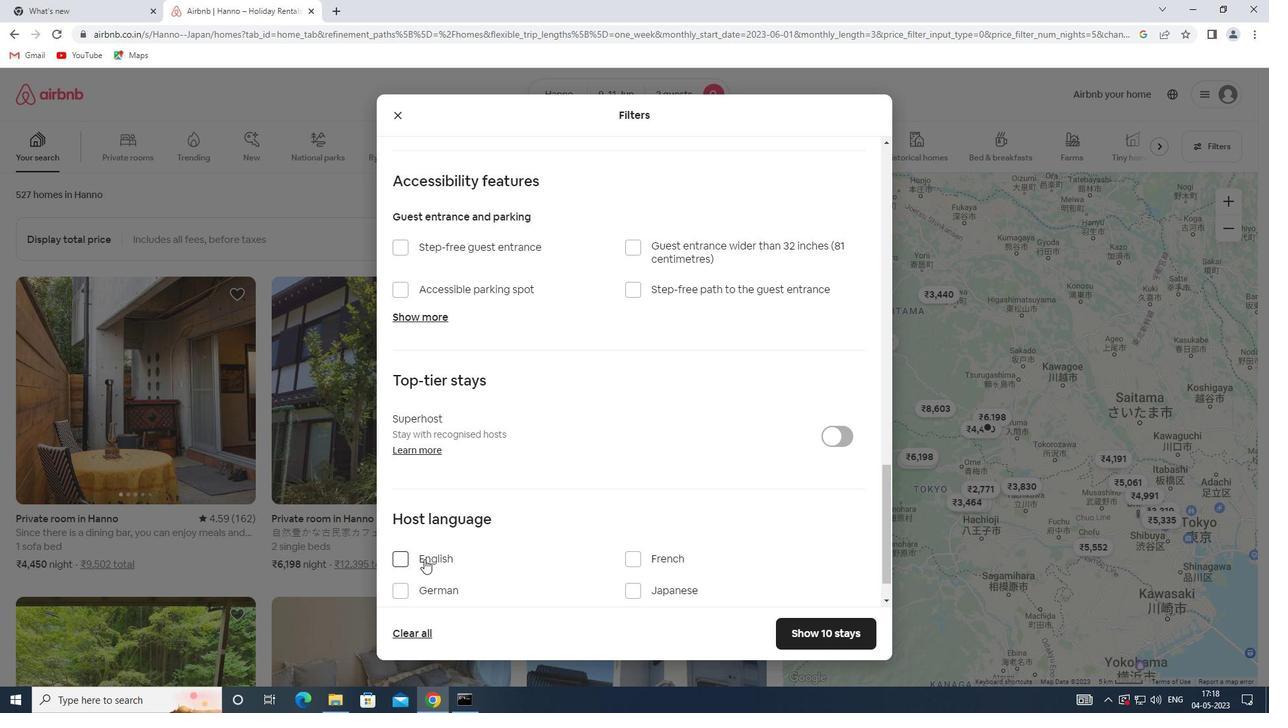 
Action: Mouse moved to (822, 627)
Screenshot: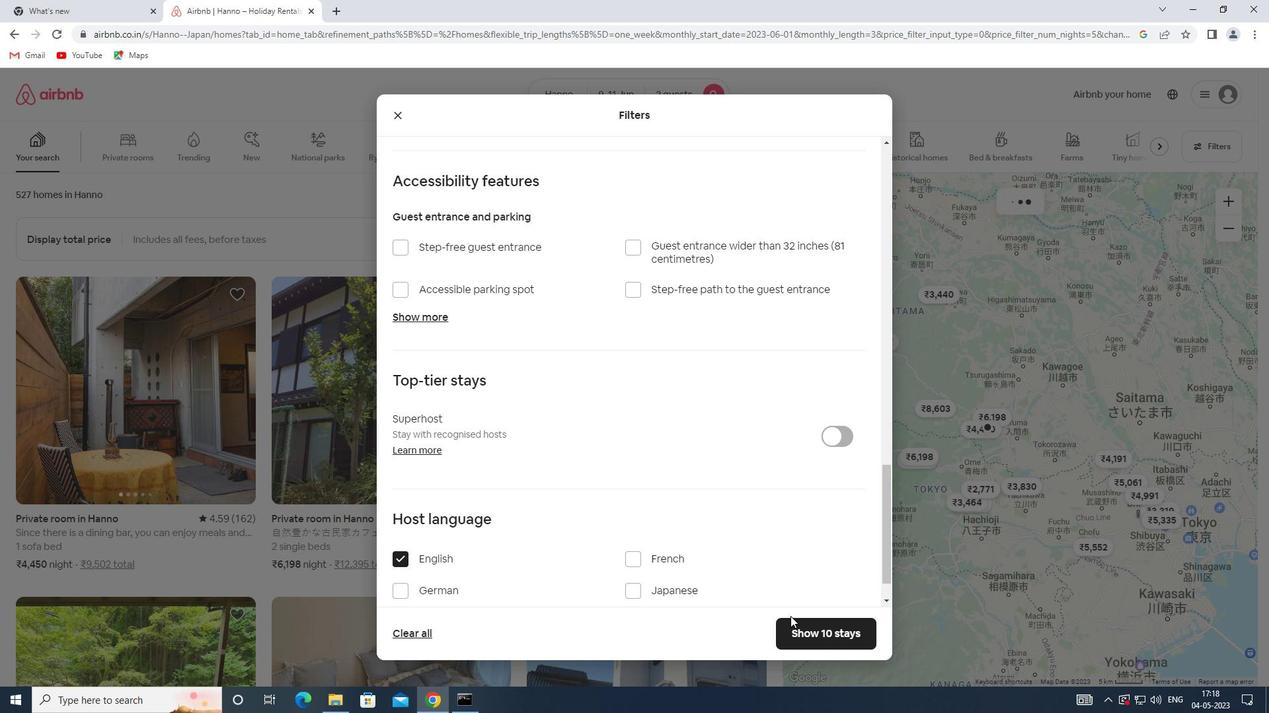 
Action: Mouse pressed left at (822, 627)
Screenshot: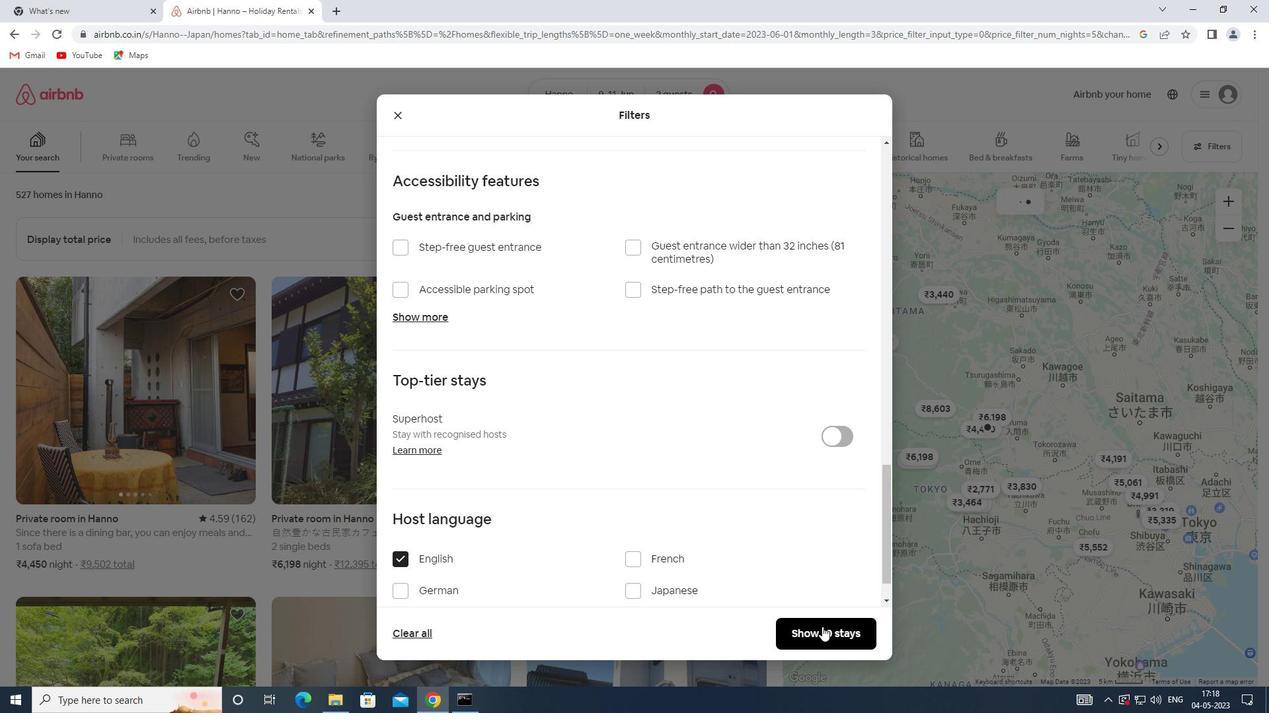 
